 Task: Create a due date automation trigger when advanced on, 2 hours before a card is due add dates starting tomorrow.
Action: Mouse moved to (1078, 314)
Screenshot: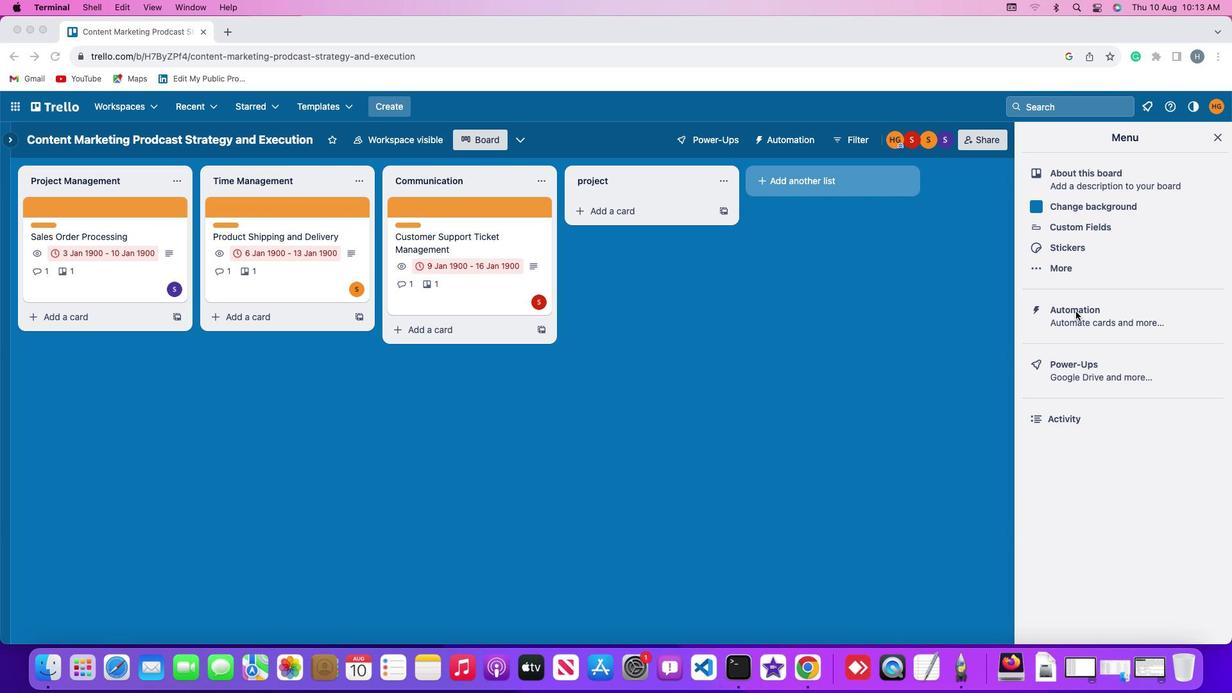 
Action: Mouse pressed left at (1078, 314)
Screenshot: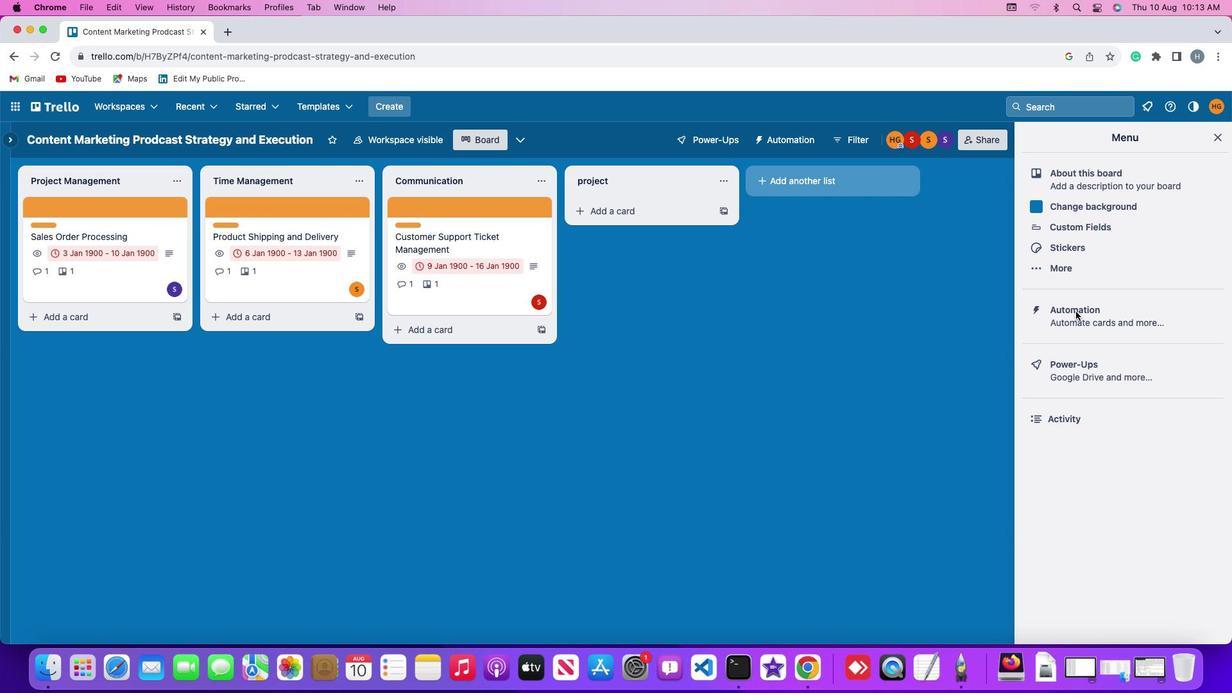 
Action: Mouse pressed left at (1078, 314)
Screenshot: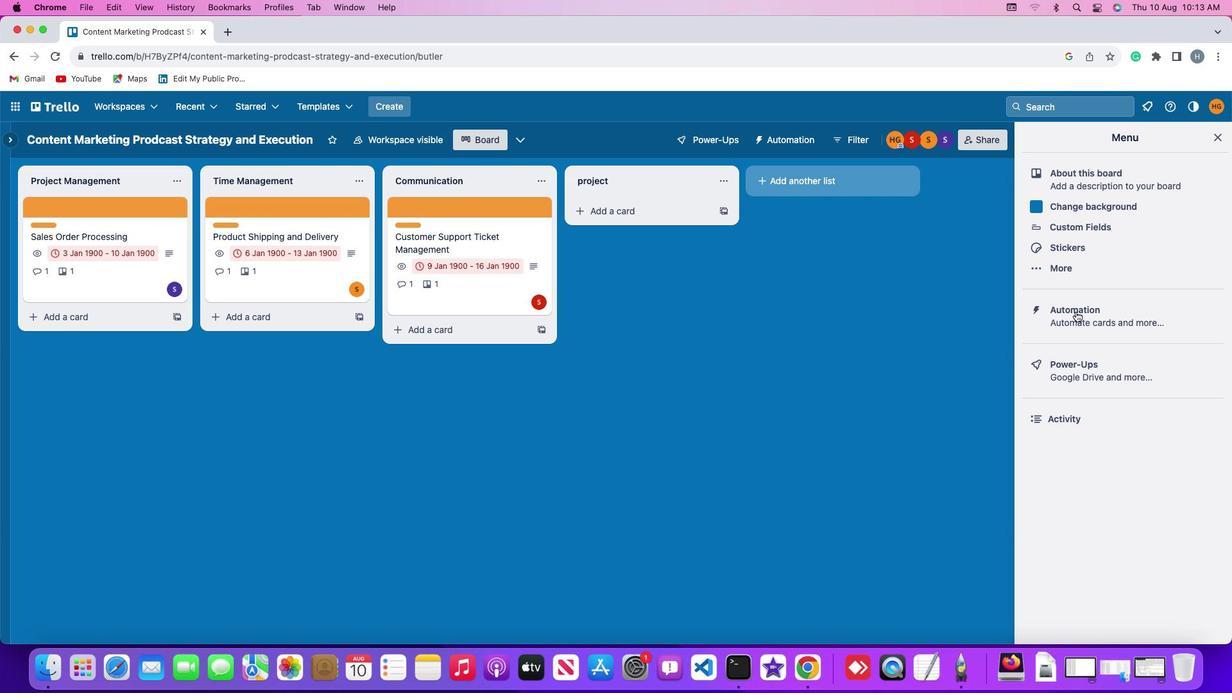 
Action: Mouse moved to (66, 305)
Screenshot: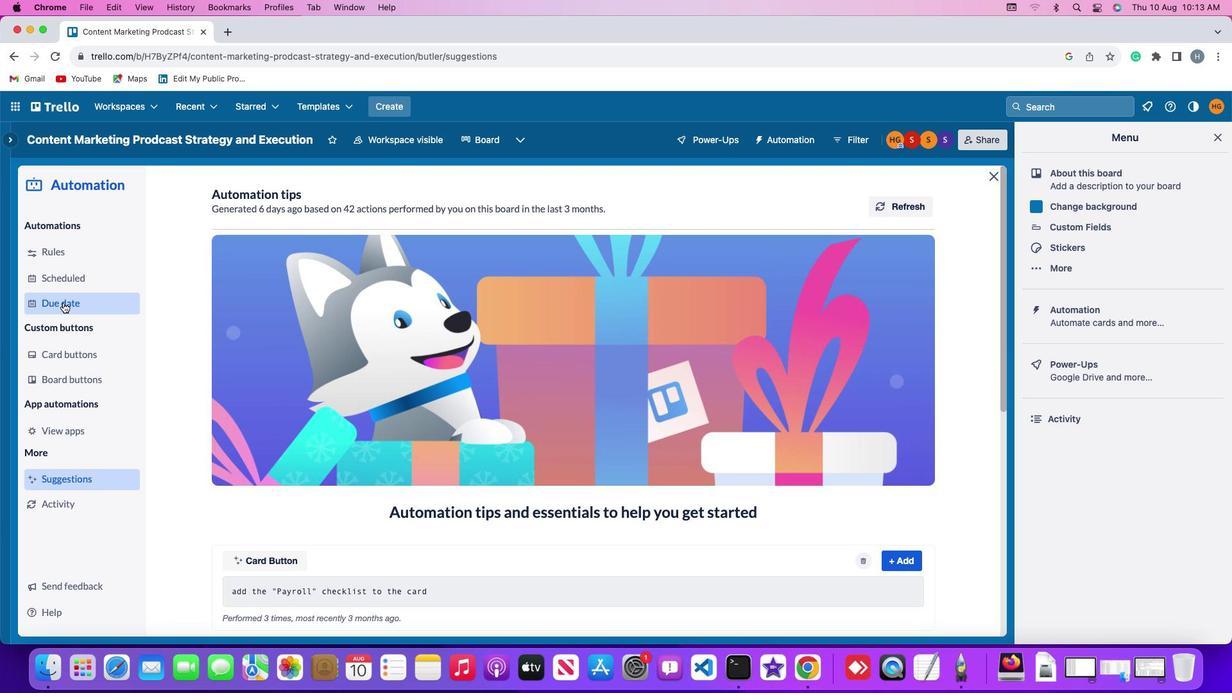 
Action: Mouse pressed left at (66, 305)
Screenshot: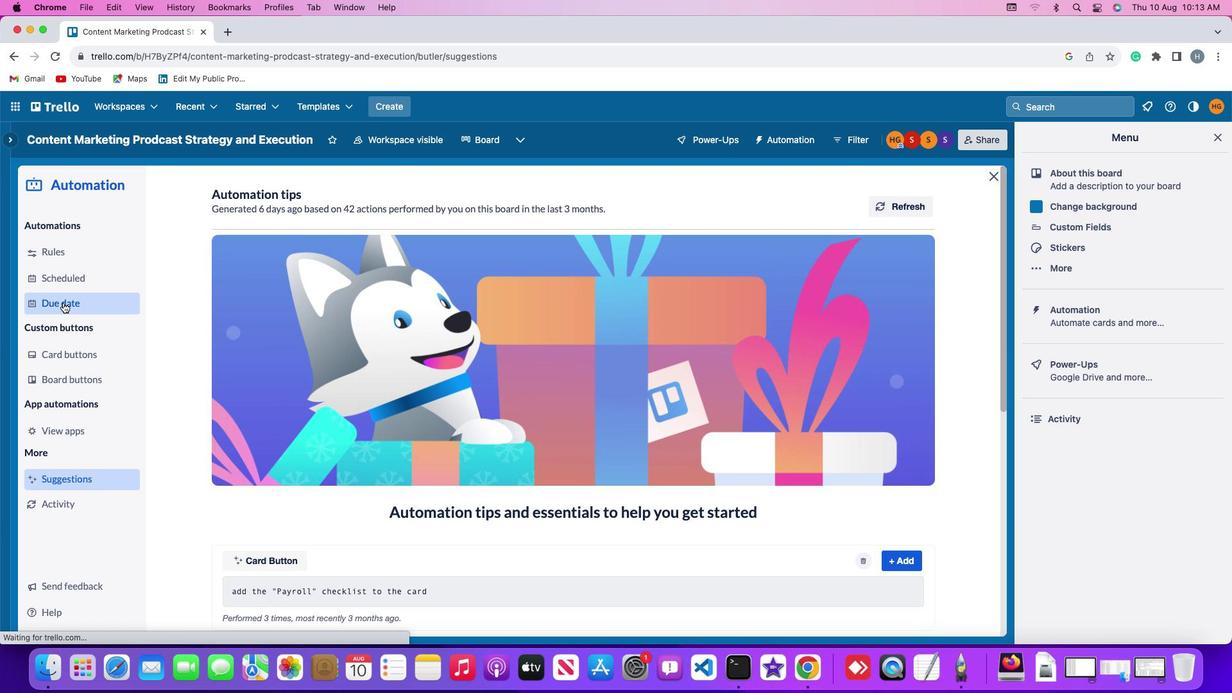 
Action: Mouse moved to (869, 200)
Screenshot: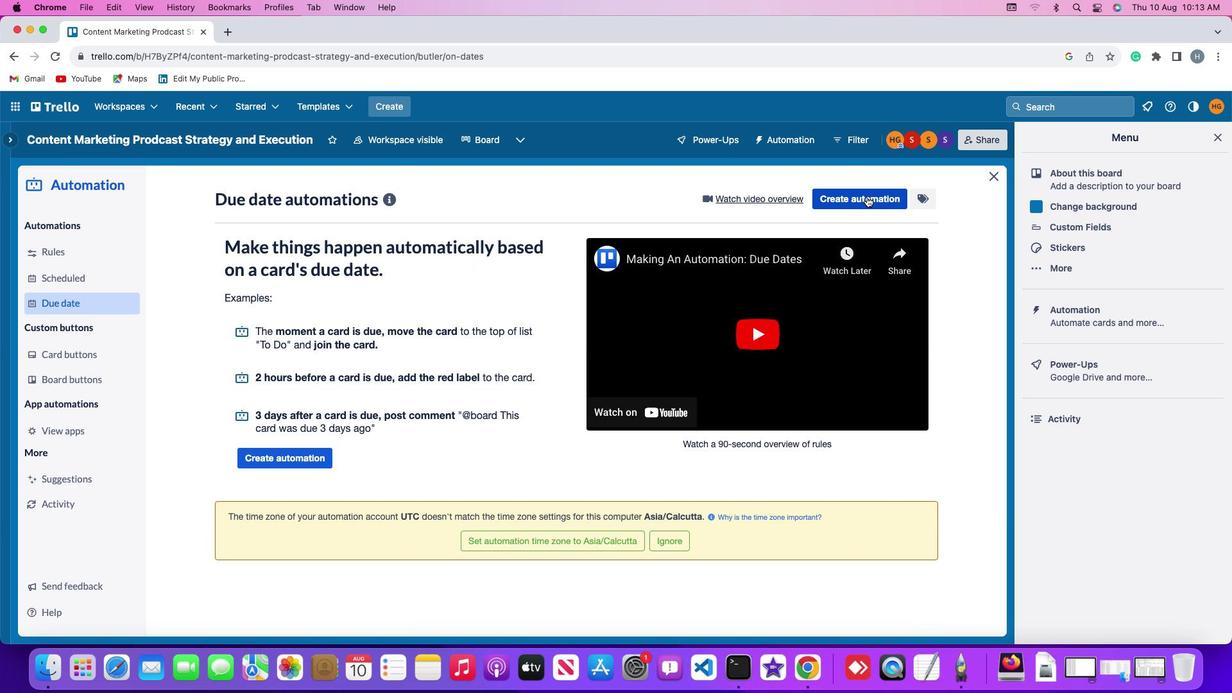 
Action: Mouse pressed left at (869, 200)
Screenshot: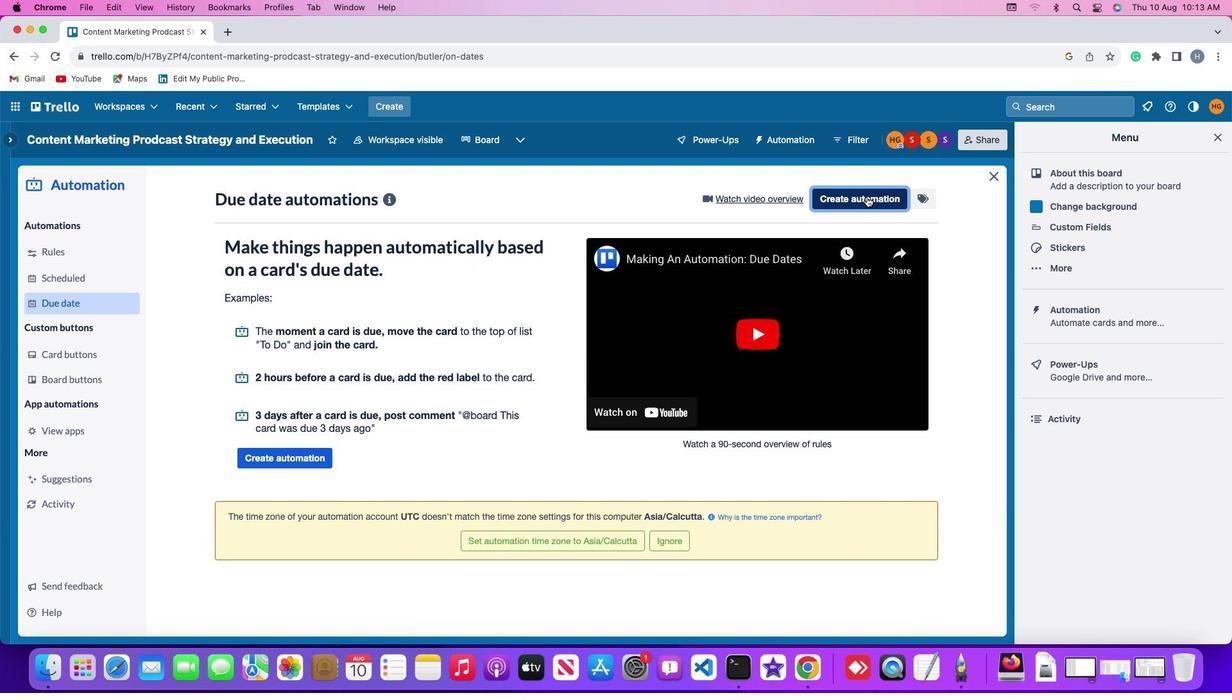 
Action: Mouse moved to (311, 324)
Screenshot: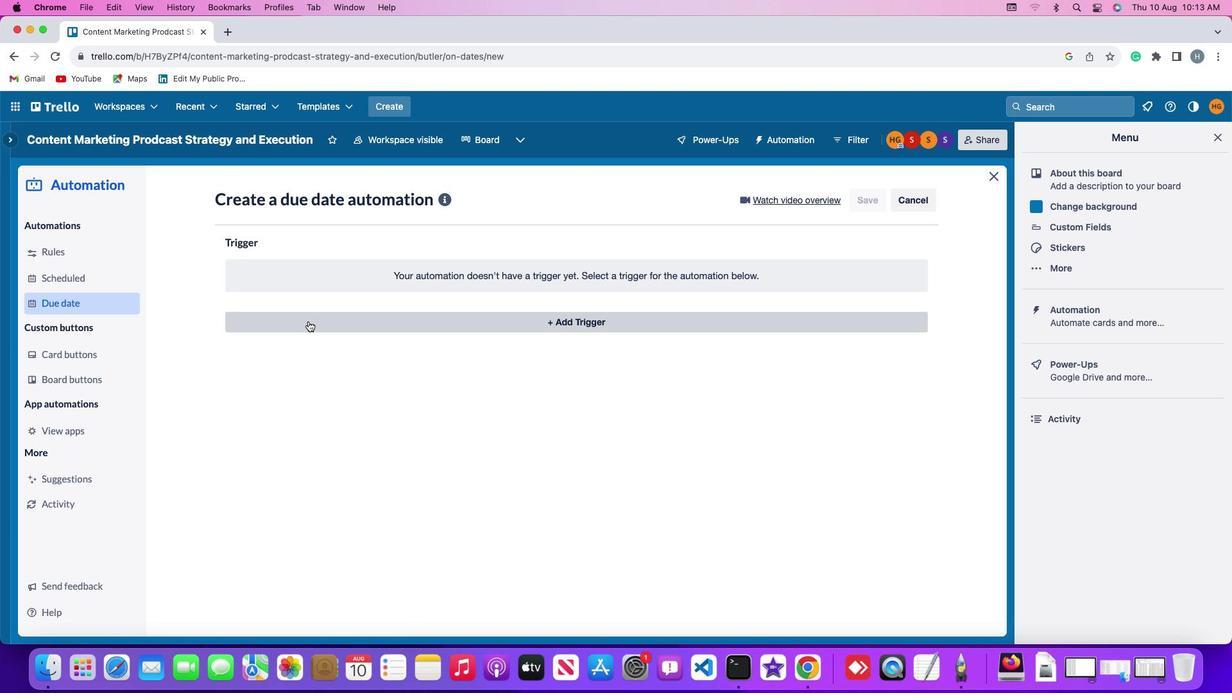 
Action: Mouse pressed left at (311, 324)
Screenshot: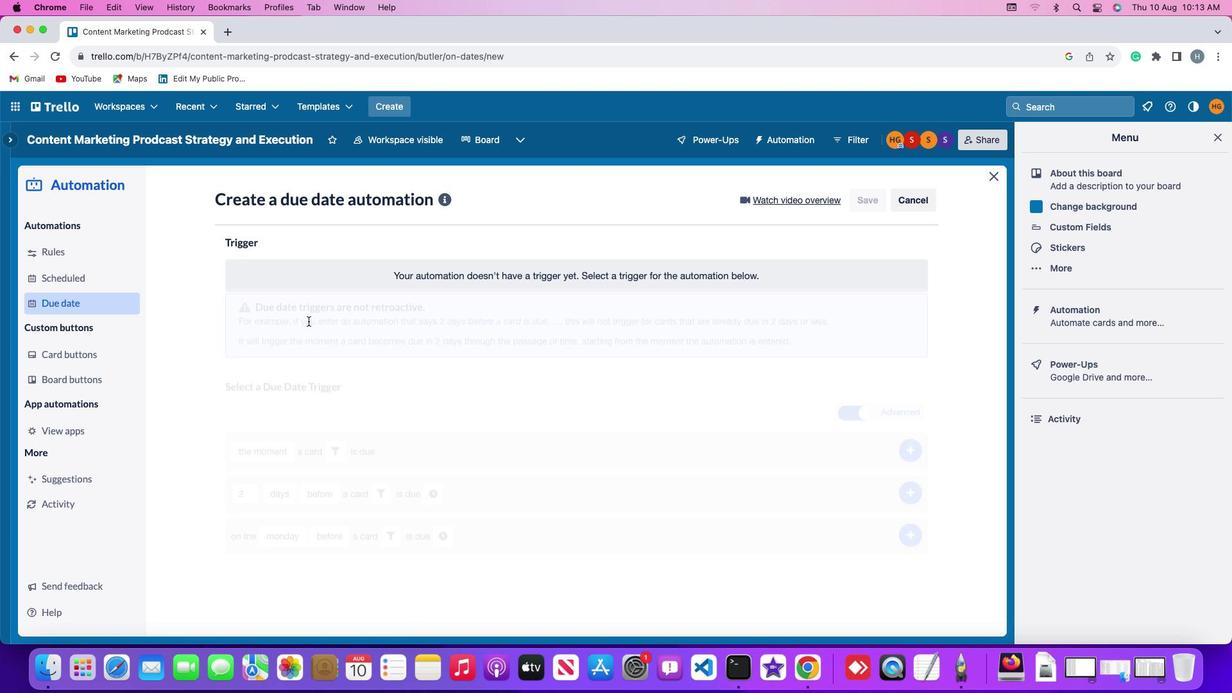 
Action: Mouse moved to (257, 519)
Screenshot: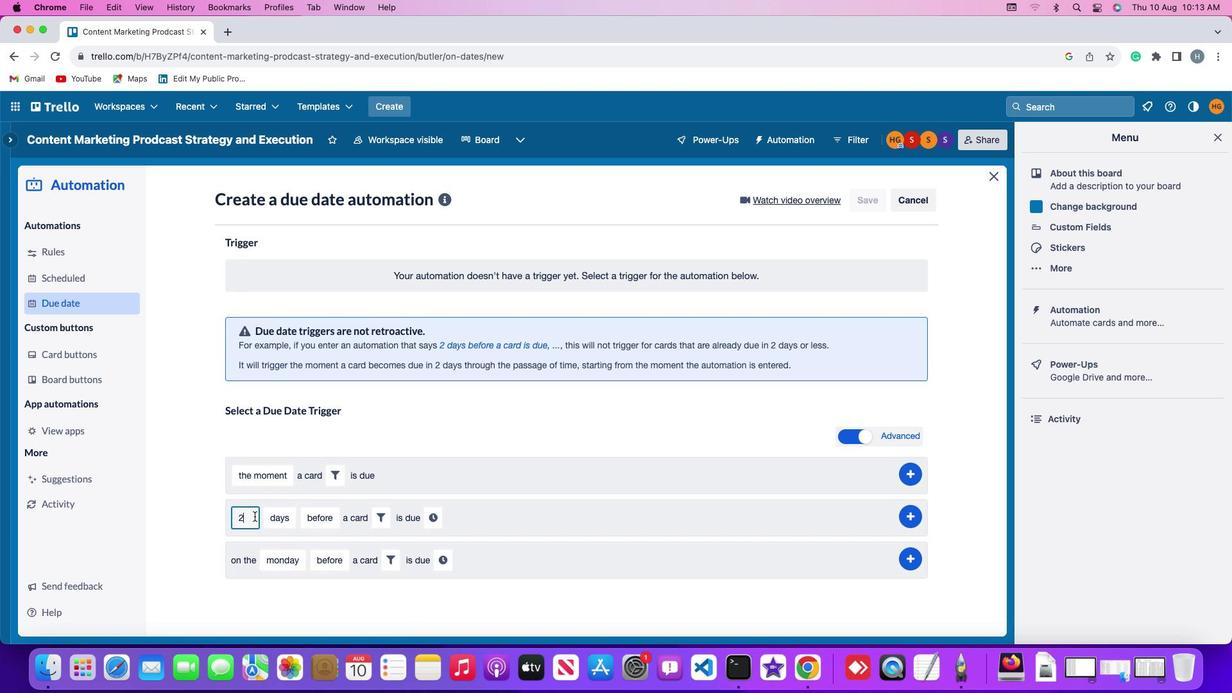 
Action: Mouse pressed left at (257, 519)
Screenshot: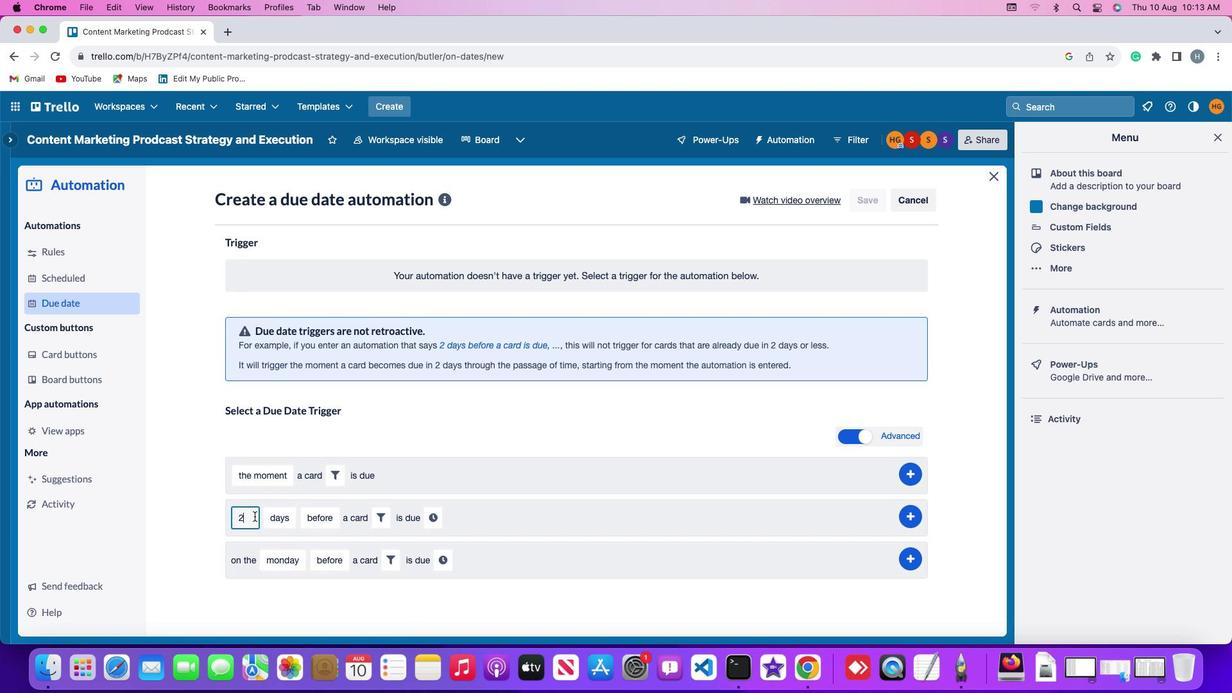 
Action: Key pressed Key.backspace
Screenshot: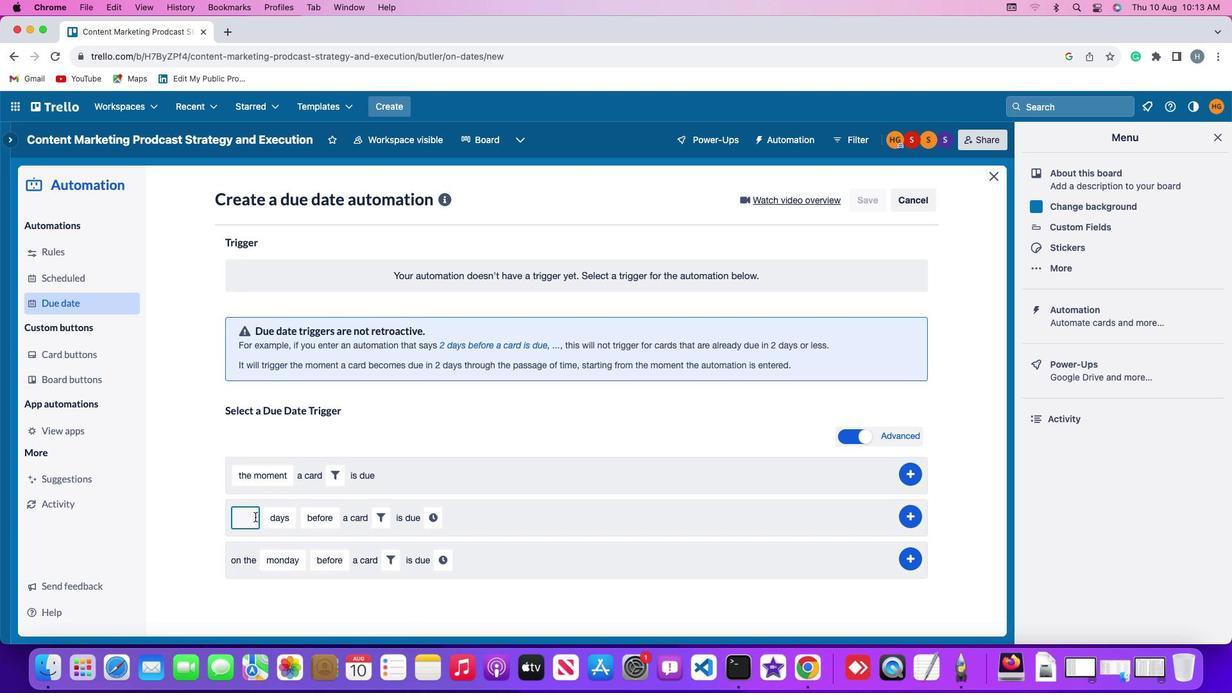 
Action: Mouse moved to (260, 521)
Screenshot: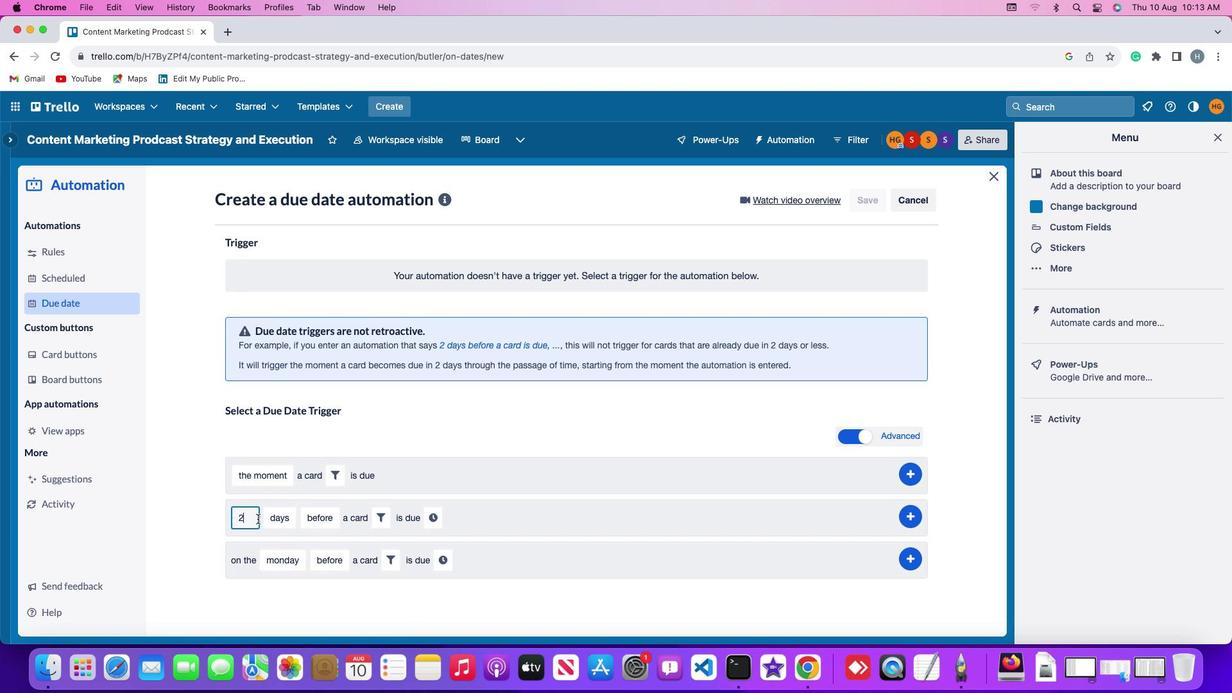 
Action: Key pressed '2'
Screenshot: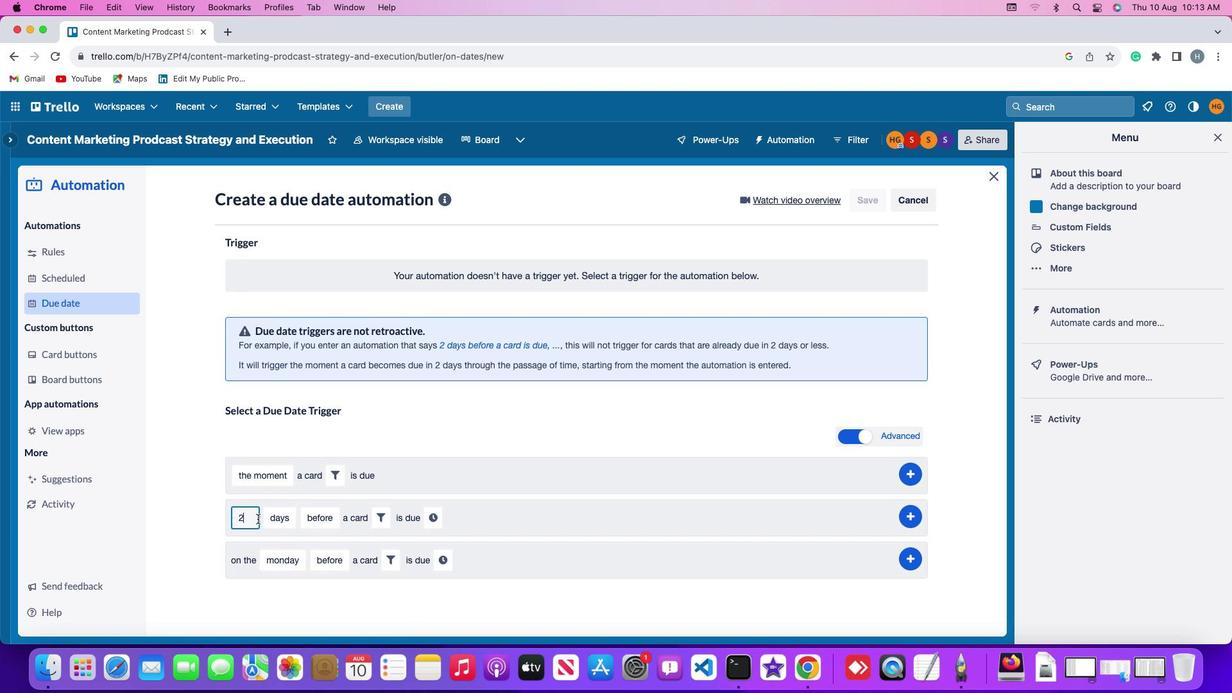 
Action: Mouse moved to (276, 519)
Screenshot: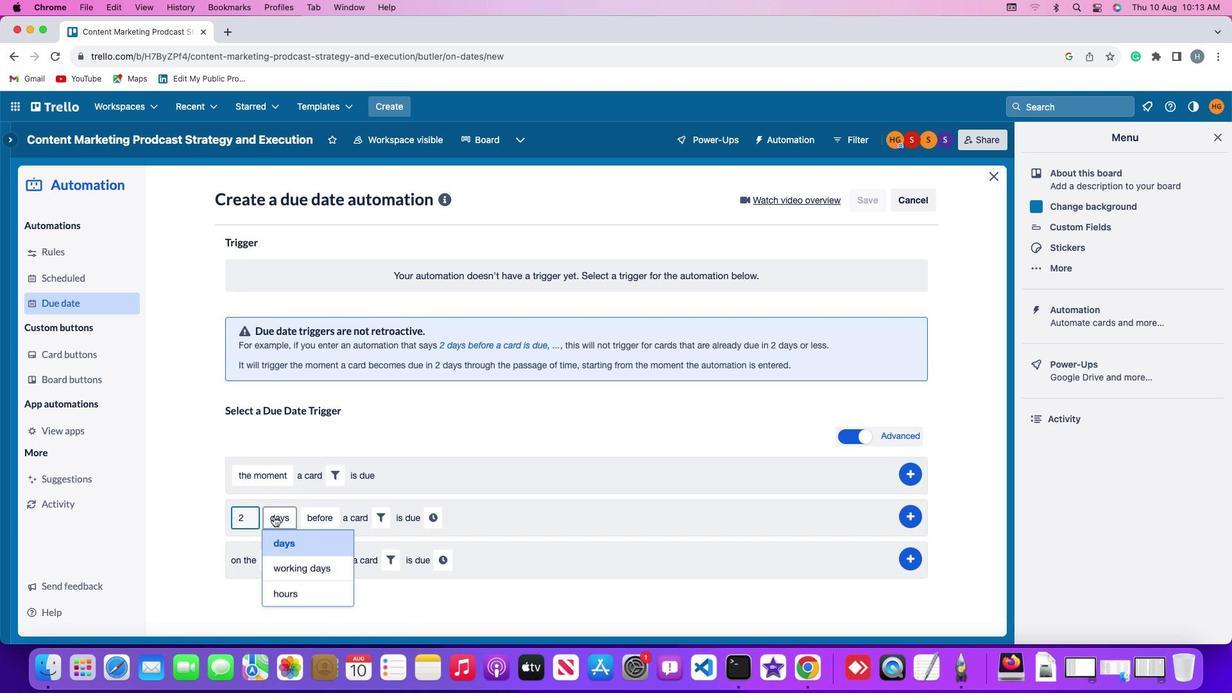
Action: Mouse pressed left at (276, 519)
Screenshot: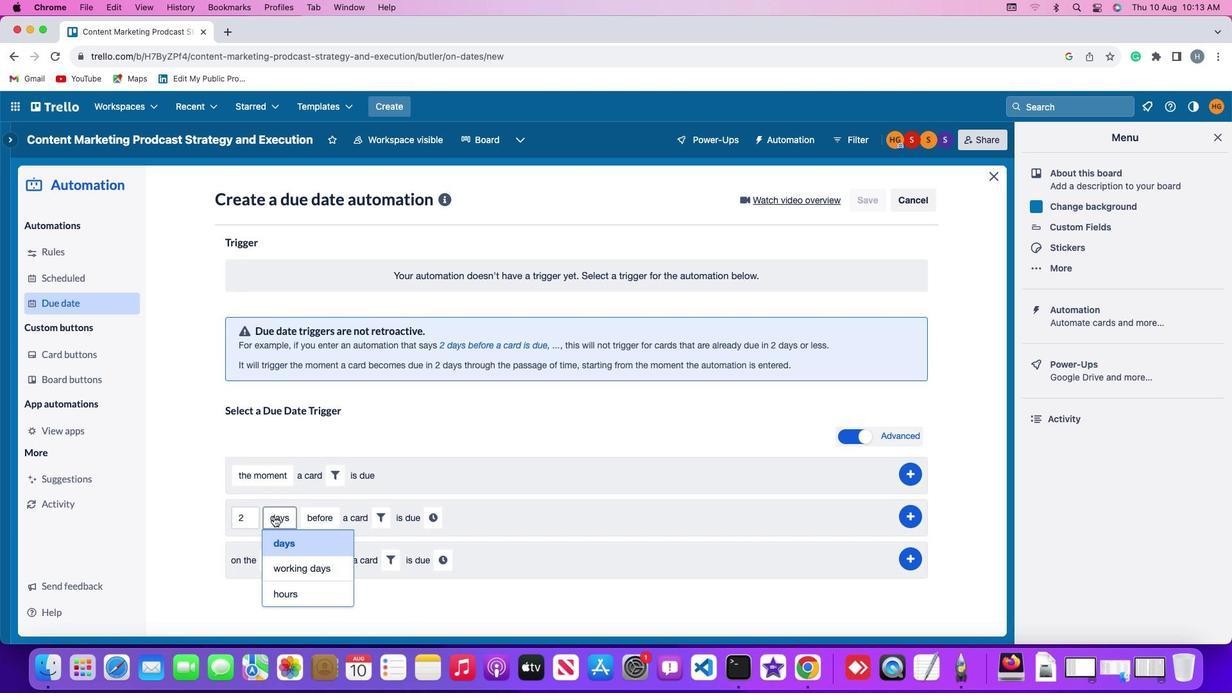 
Action: Mouse moved to (291, 595)
Screenshot: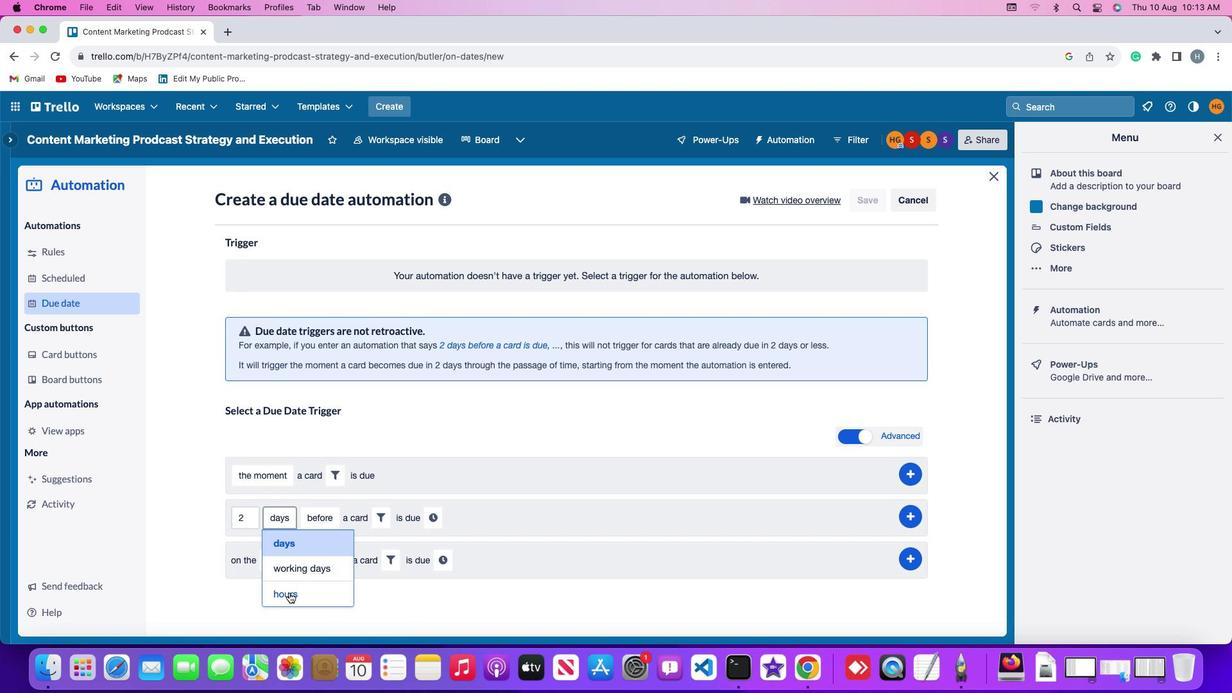 
Action: Mouse pressed left at (291, 595)
Screenshot: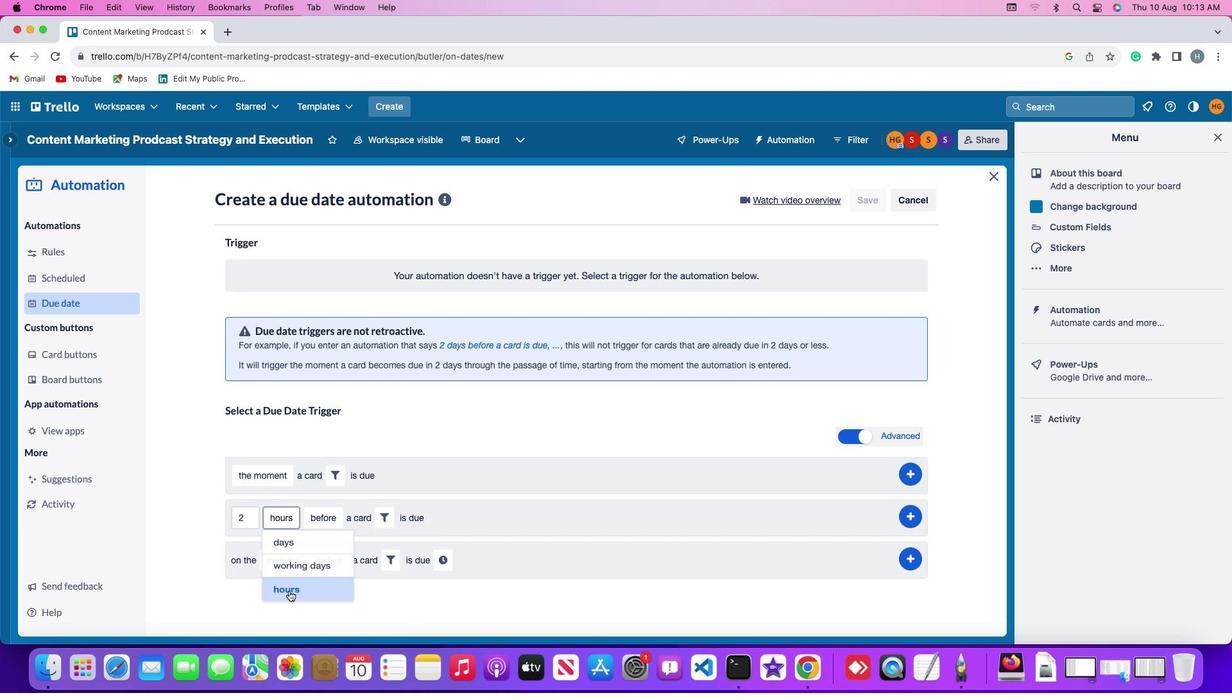 
Action: Mouse moved to (337, 517)
Screenshot: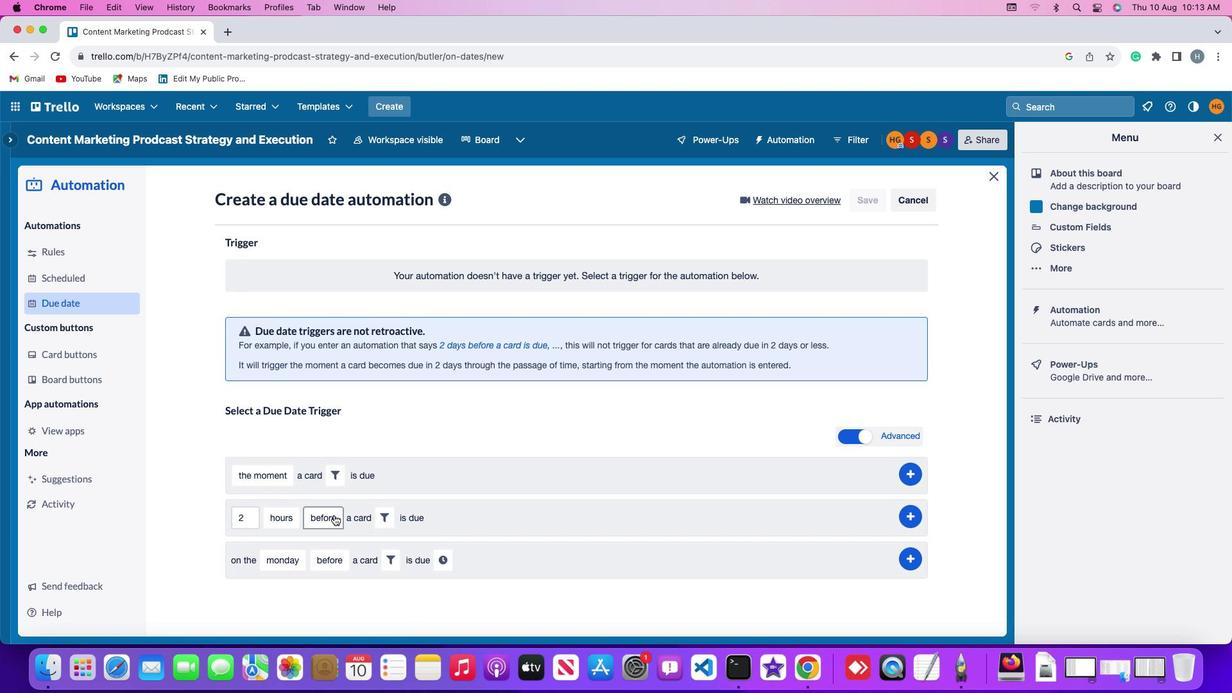 
Action: Mouse pressed left at (337, 517)
Screenshot: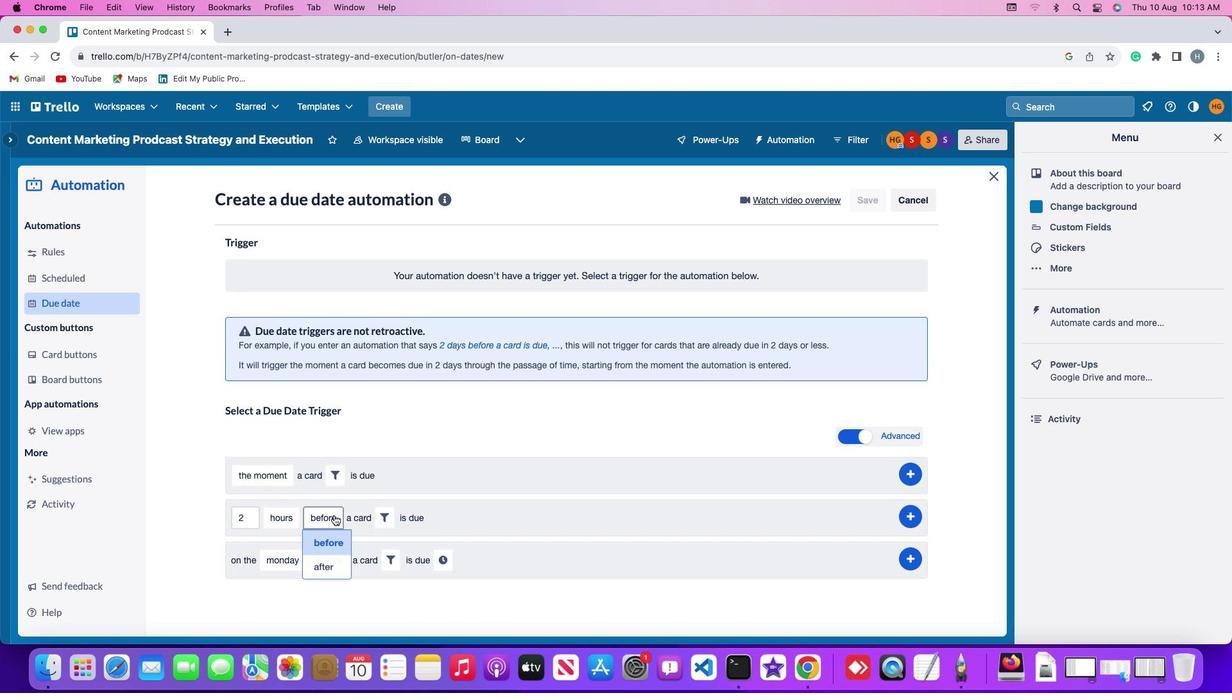 
Action: Mouse moved to (337, 547)
Screenshot: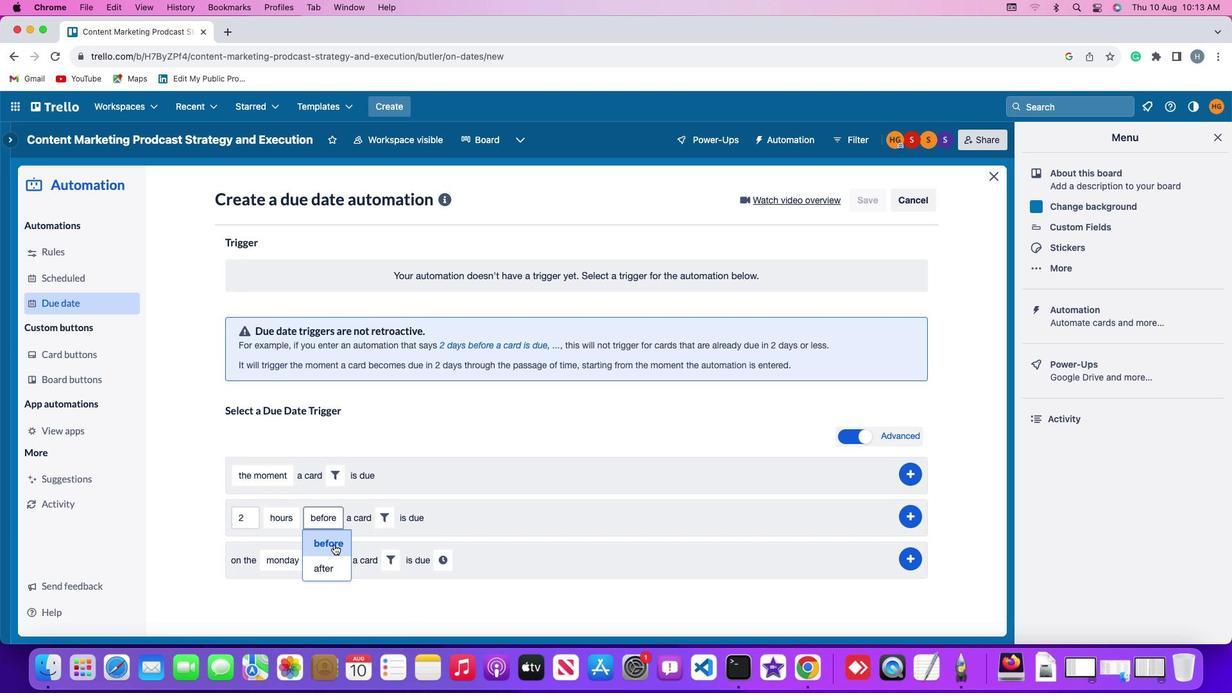 
Action: Mouse pressed left at (337, 547)
Screenshot: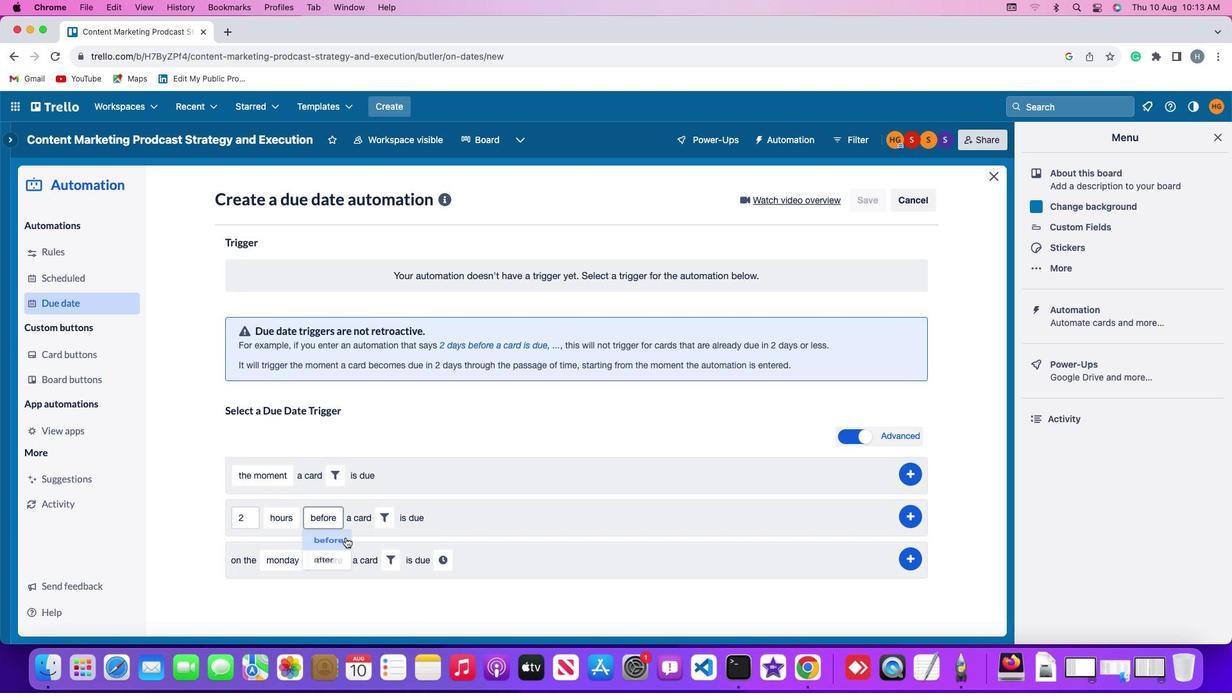 
Action: Mouse moved to (385, 523)
Screenshot: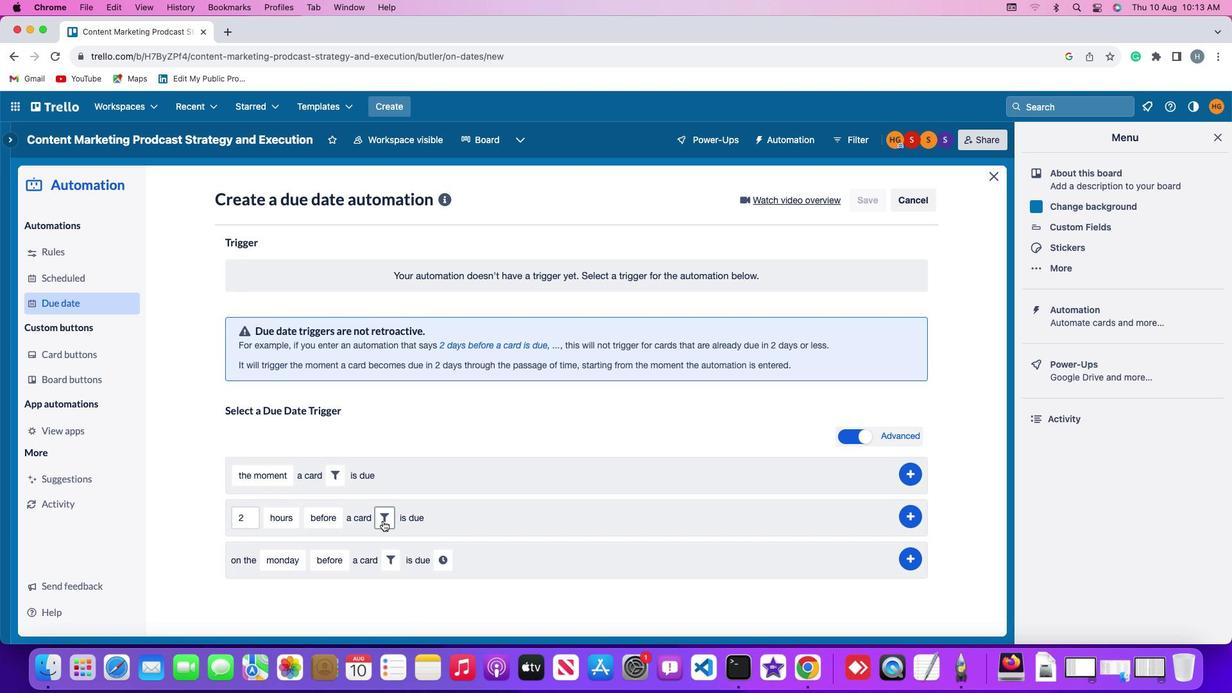 
Action: Mouse pressed left at (385, 523)
Screenshot: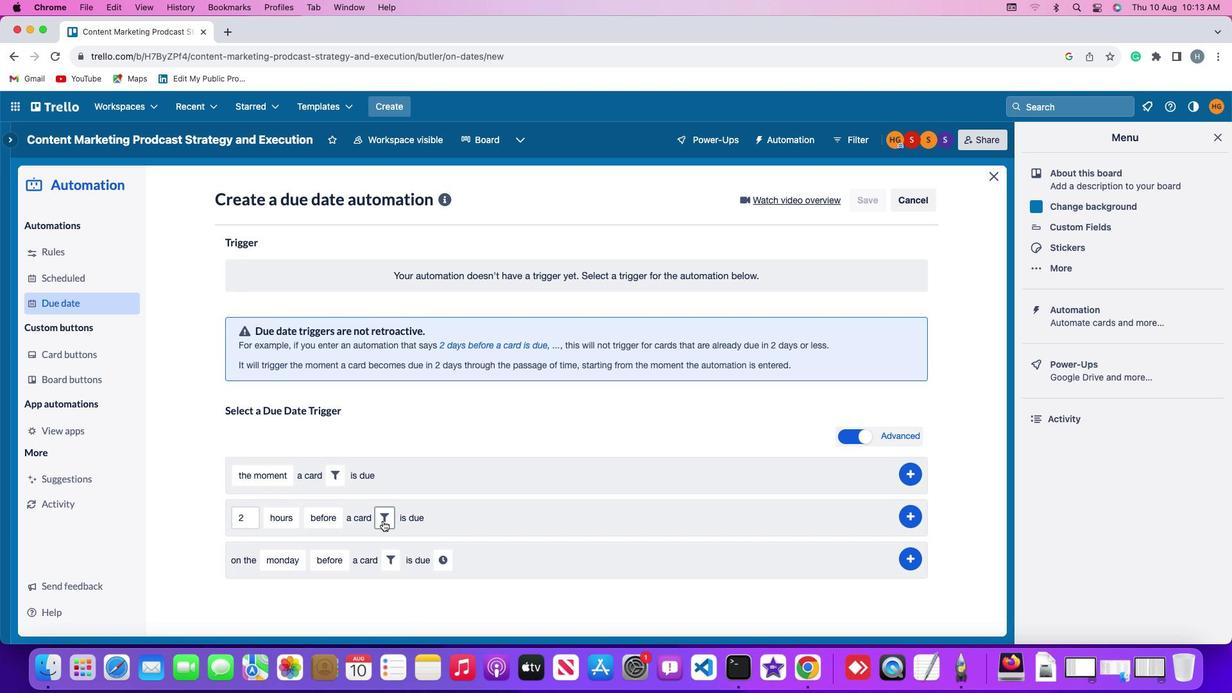 
Action: Mouse moved to (460, 568)
Screenshot: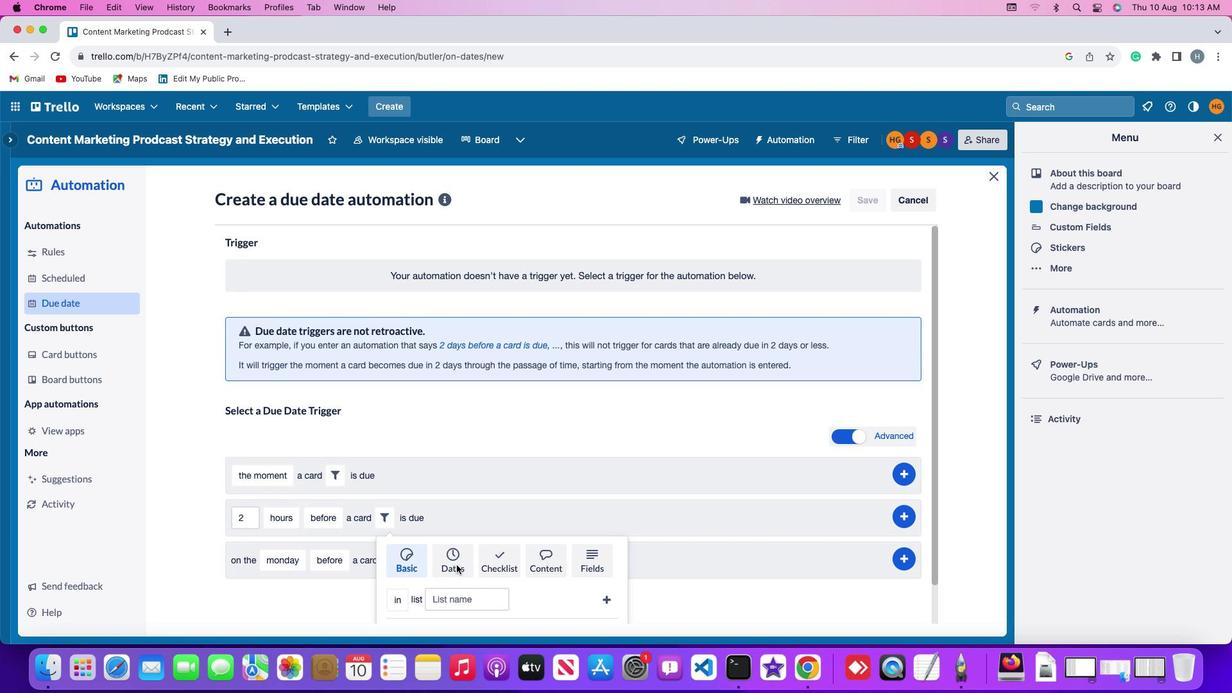 
Action: Mouse pressed left at (460, 568)
Screenshot: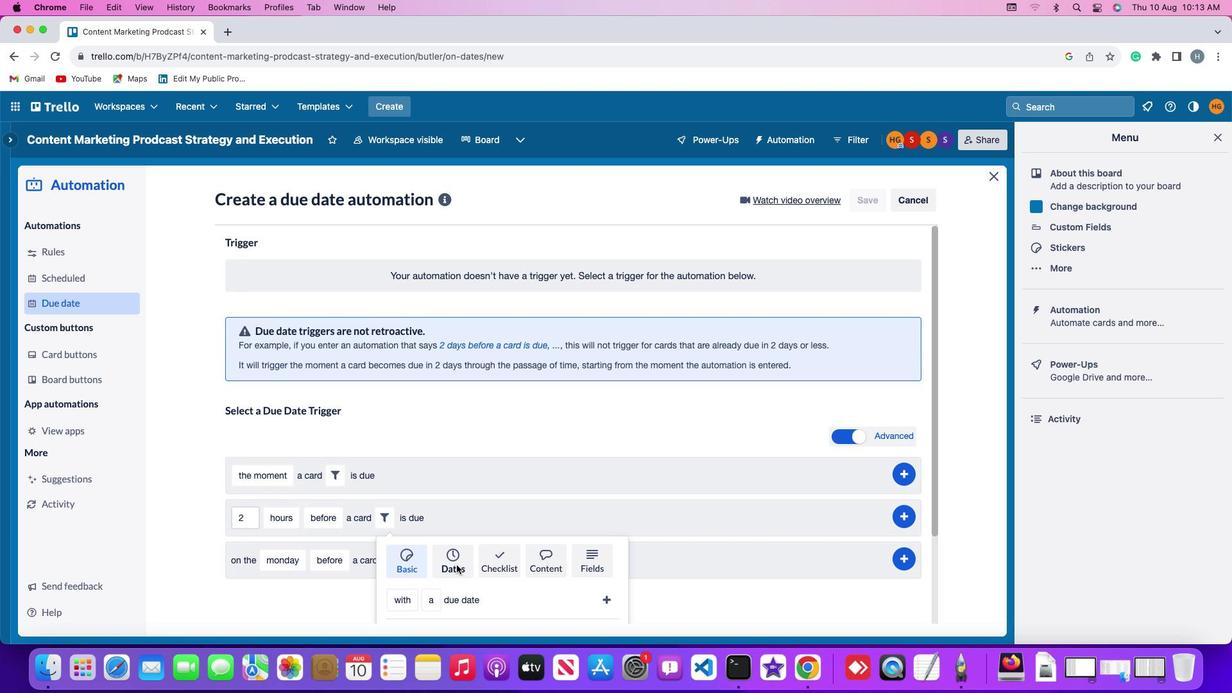 
Action: Mouse moved to (334, 596)
Screenshot: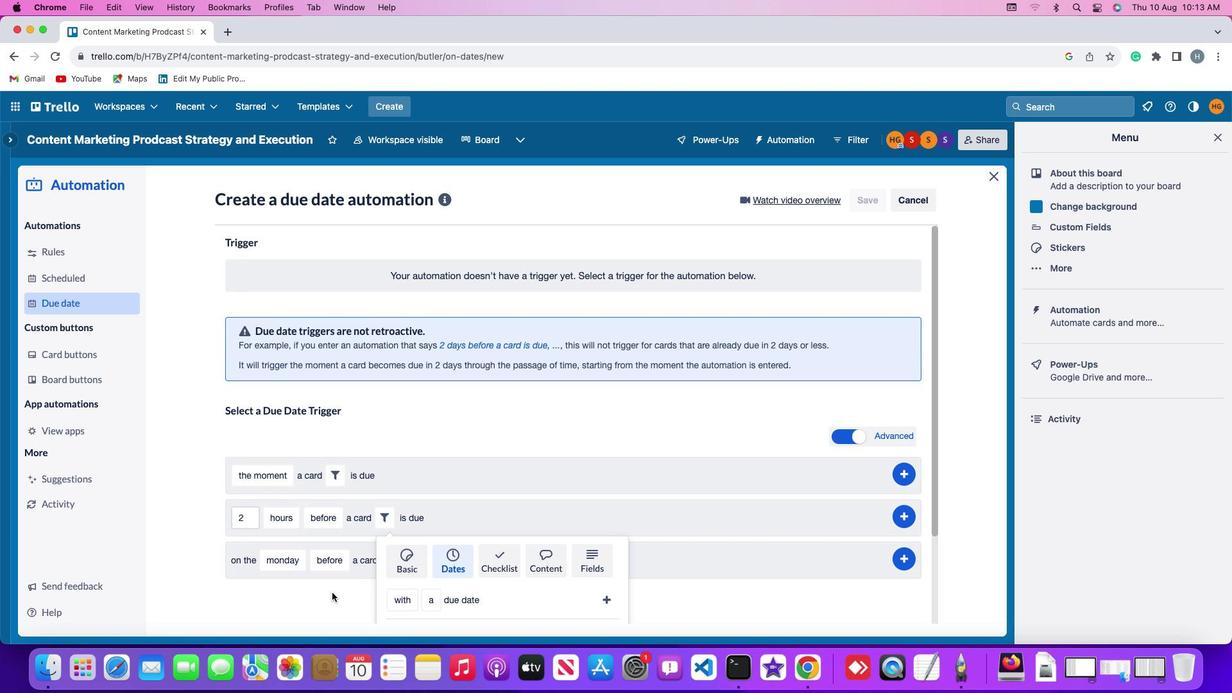 
Action: Mouse scrolled (334, 596) with delta (3, 2)
Screenshot: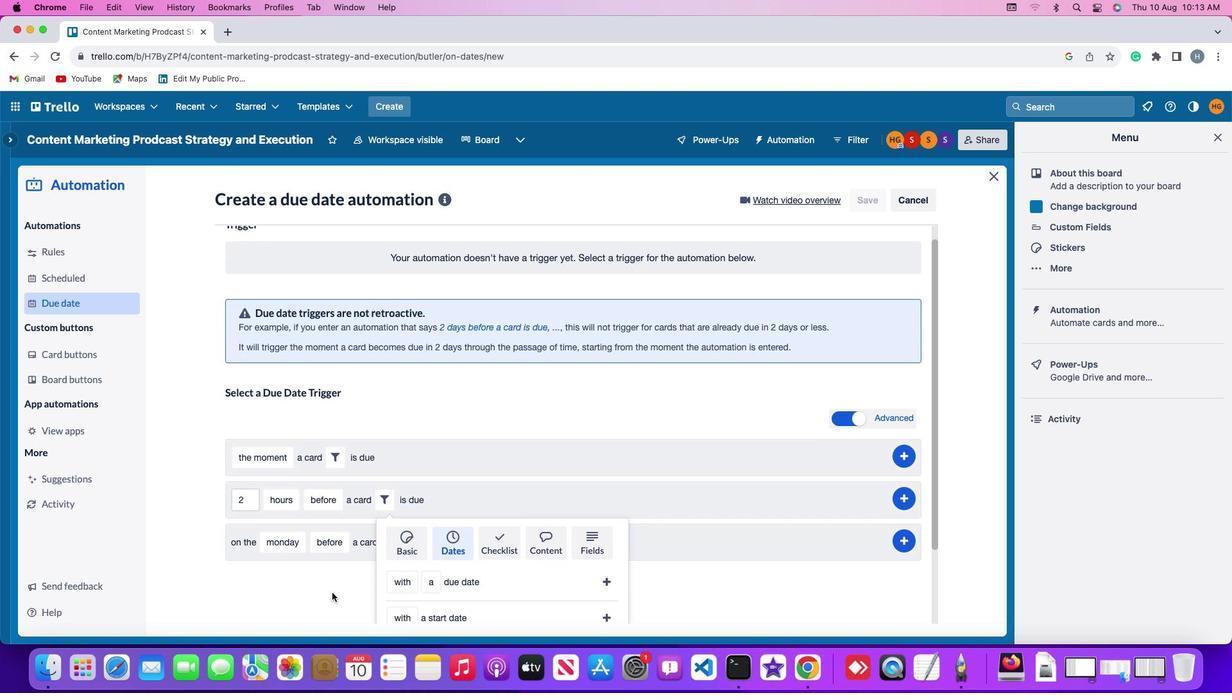 
Action: Mouse scrolled (334, 596) with delta (3, 2)
Screenshot: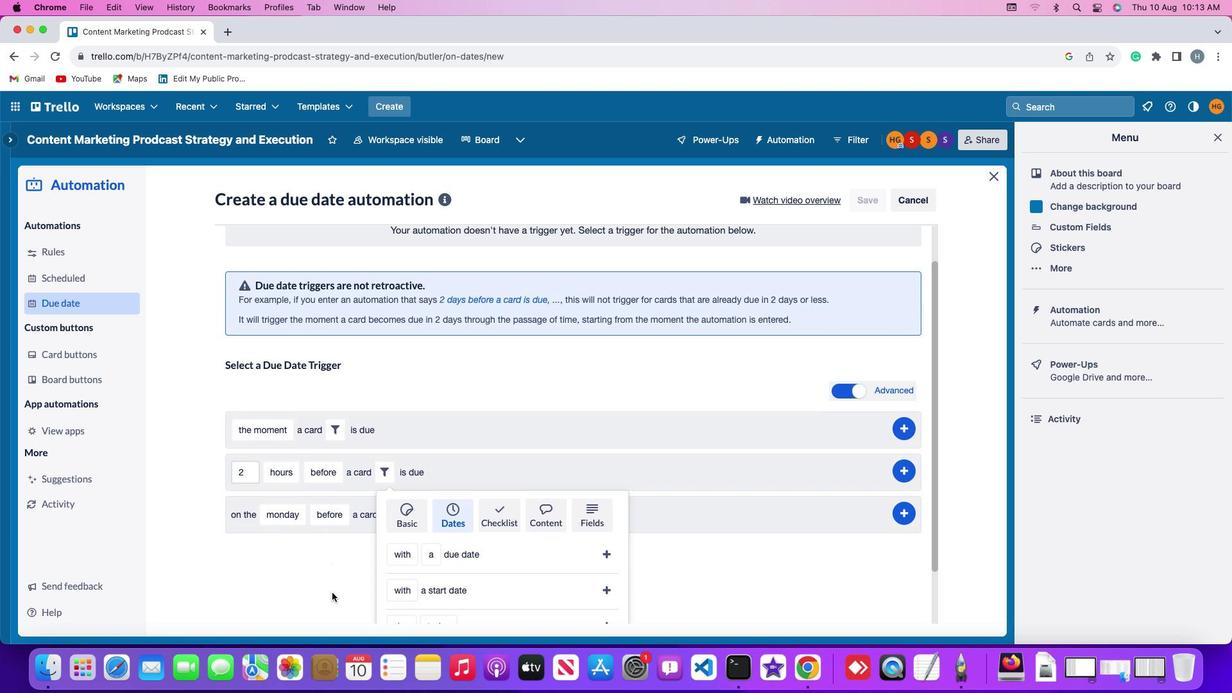 
Action: Mouse scrolled (334, 596) with delta (3, 1)
Screenshot: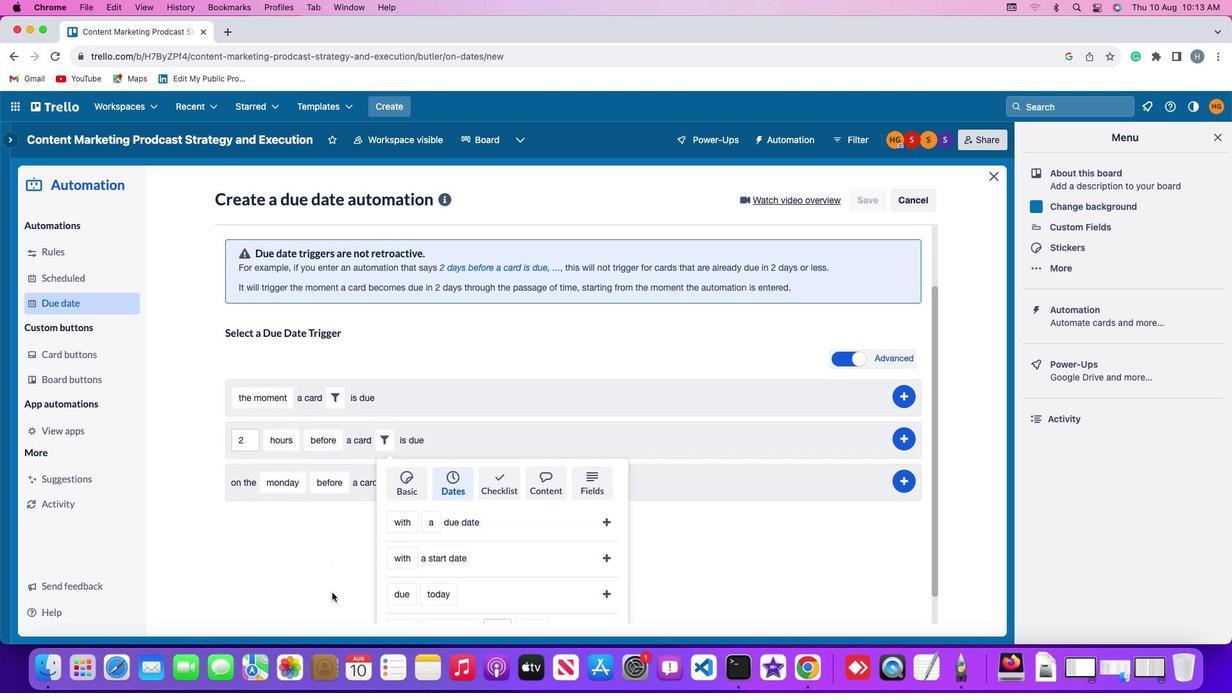 
Action: Mouse scrolled (334, 596) with delta (3, 0)
Screenshot: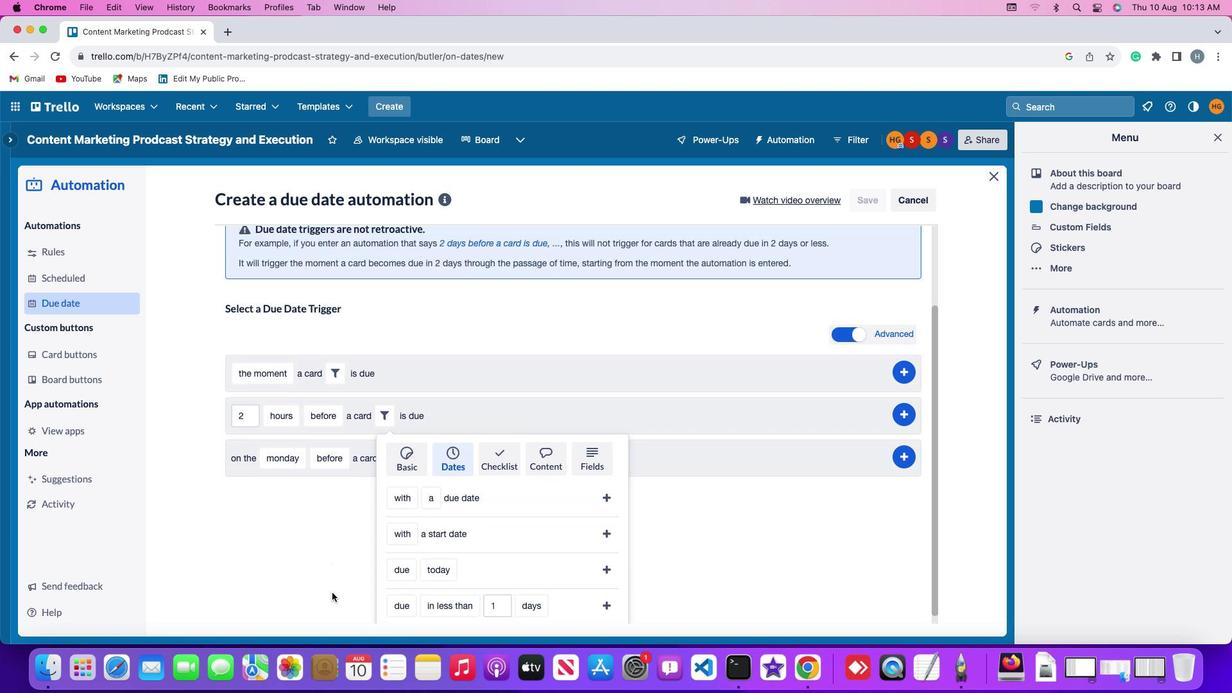 
Action: Mouse scrolled (334, 596) with delta (3, 0)
Screenshot: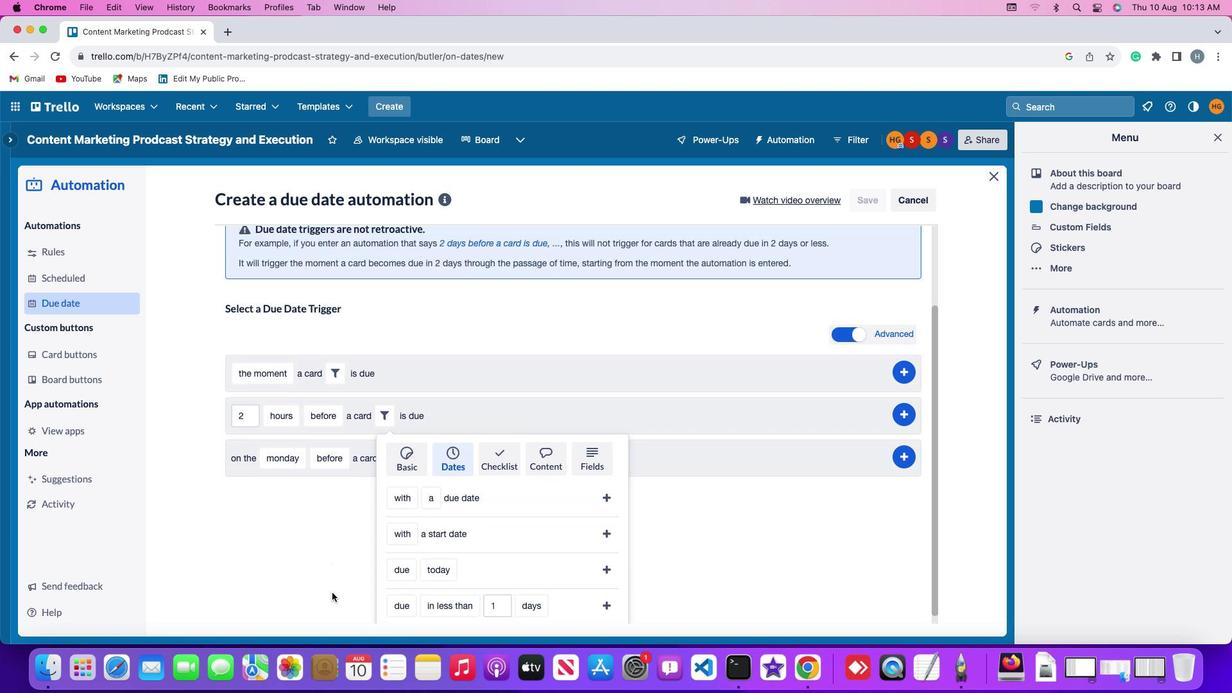 
Action: Mouse scrolled (334, 596) with delta (3, 0)
Screenshot: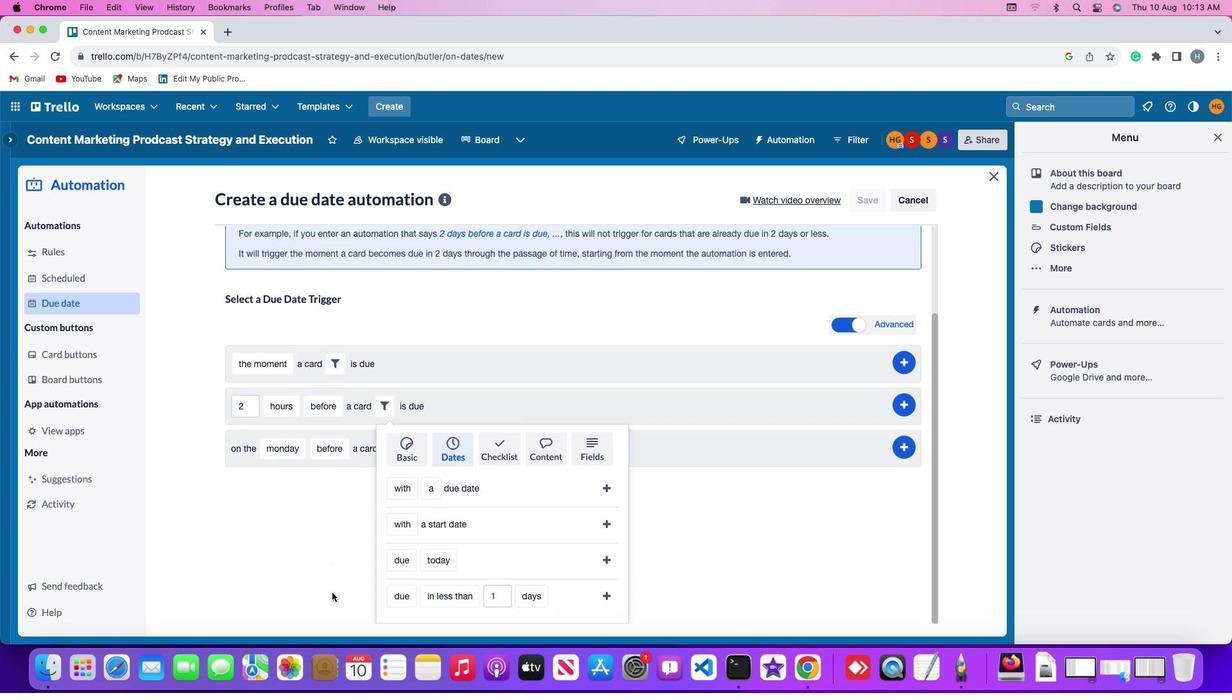 
Action: Mouse scrolled (334, 596) with delta (3, 2)
Screenshot: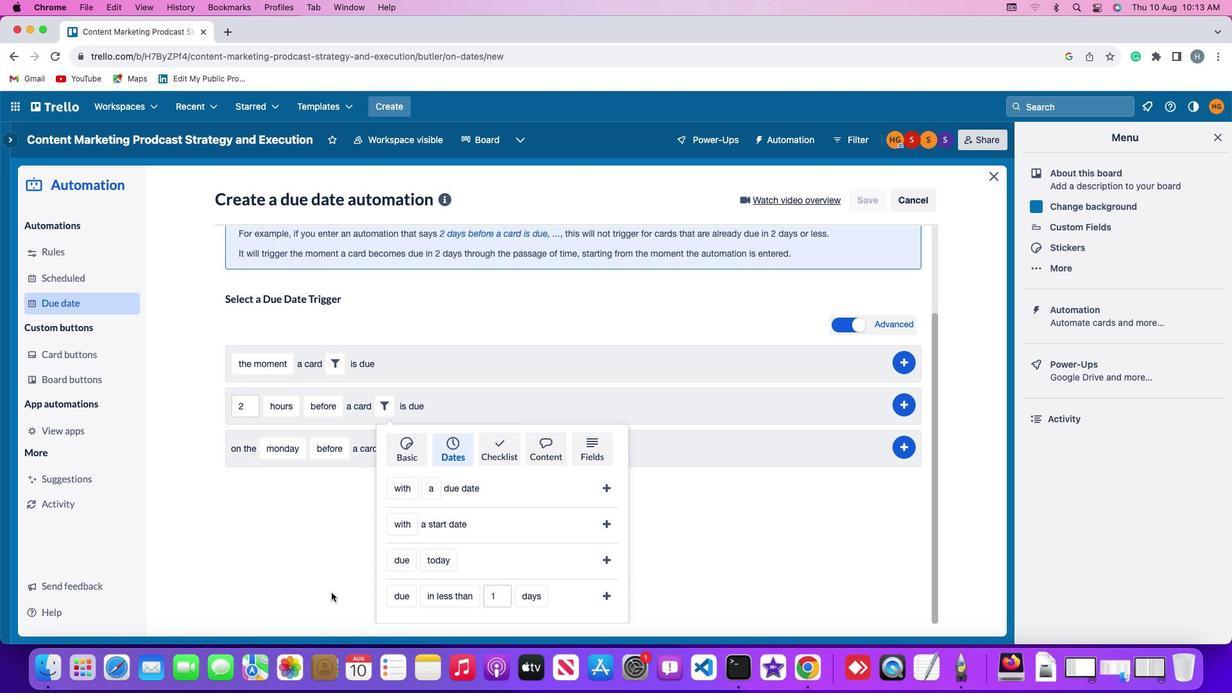 
Action: Mouse scrolled (334, 596) with delta (3, 2)
Screenshot: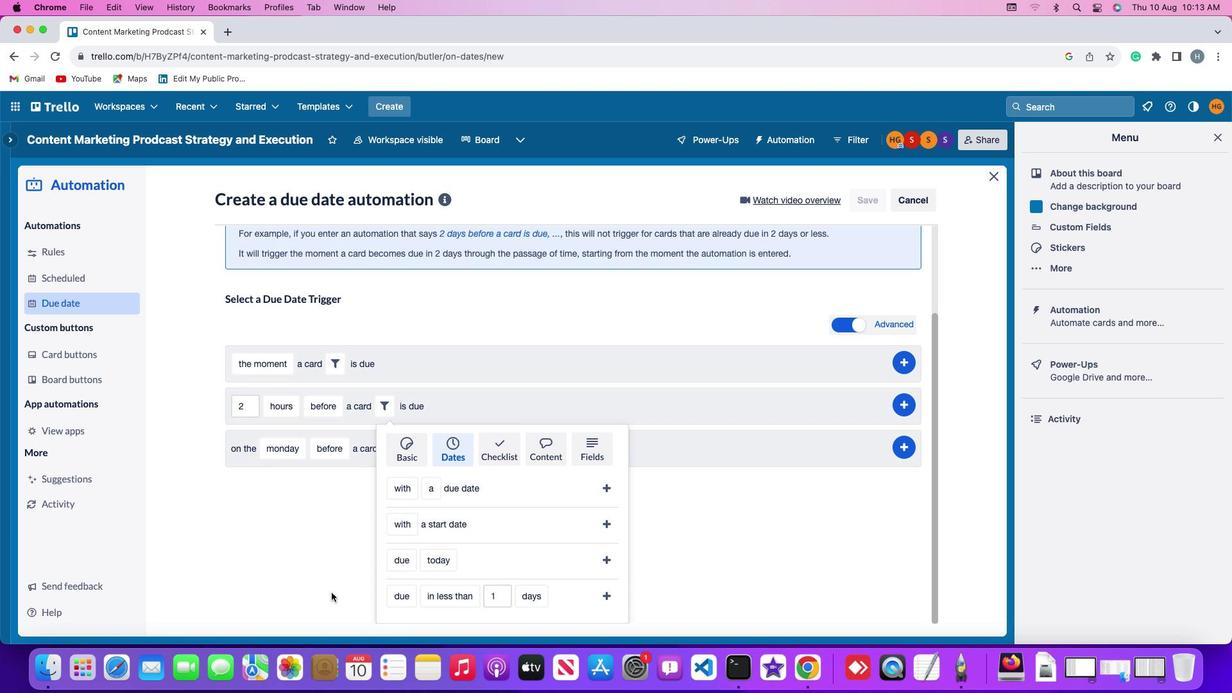 
Action: Mouse scrolled (334, 596) with delta (3, 1)
Screenshot: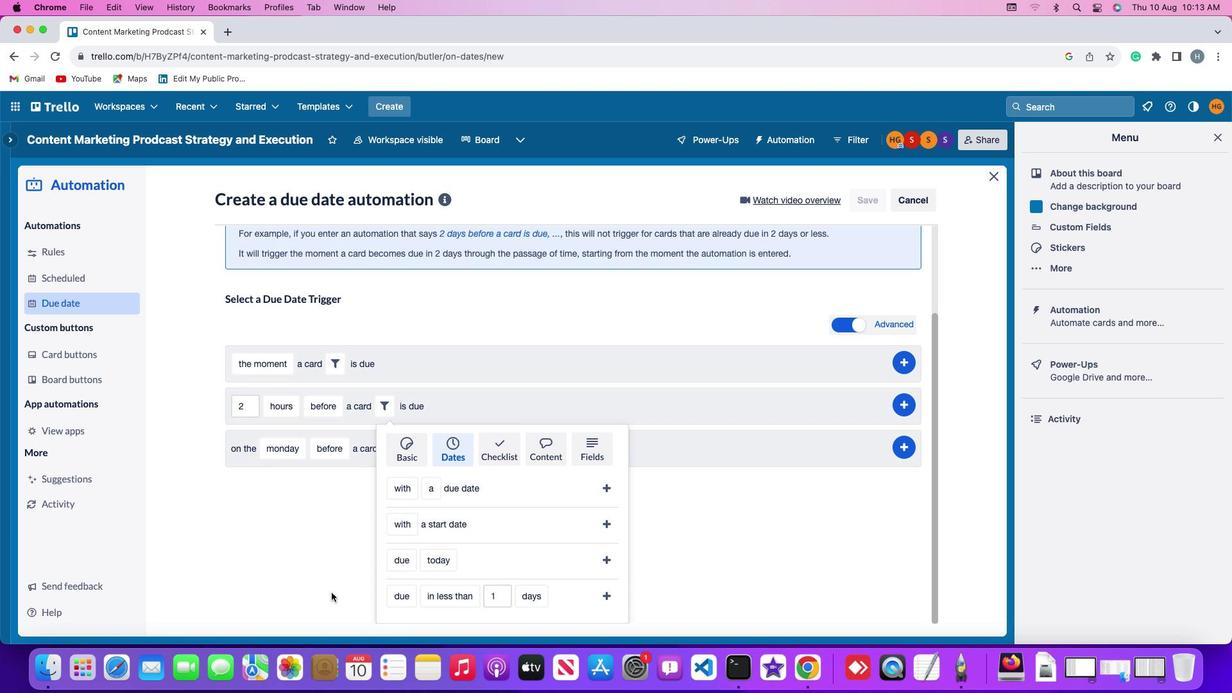 
Action: Mouse scrolled (334, 596) with delta (3, 0)
Screenshot: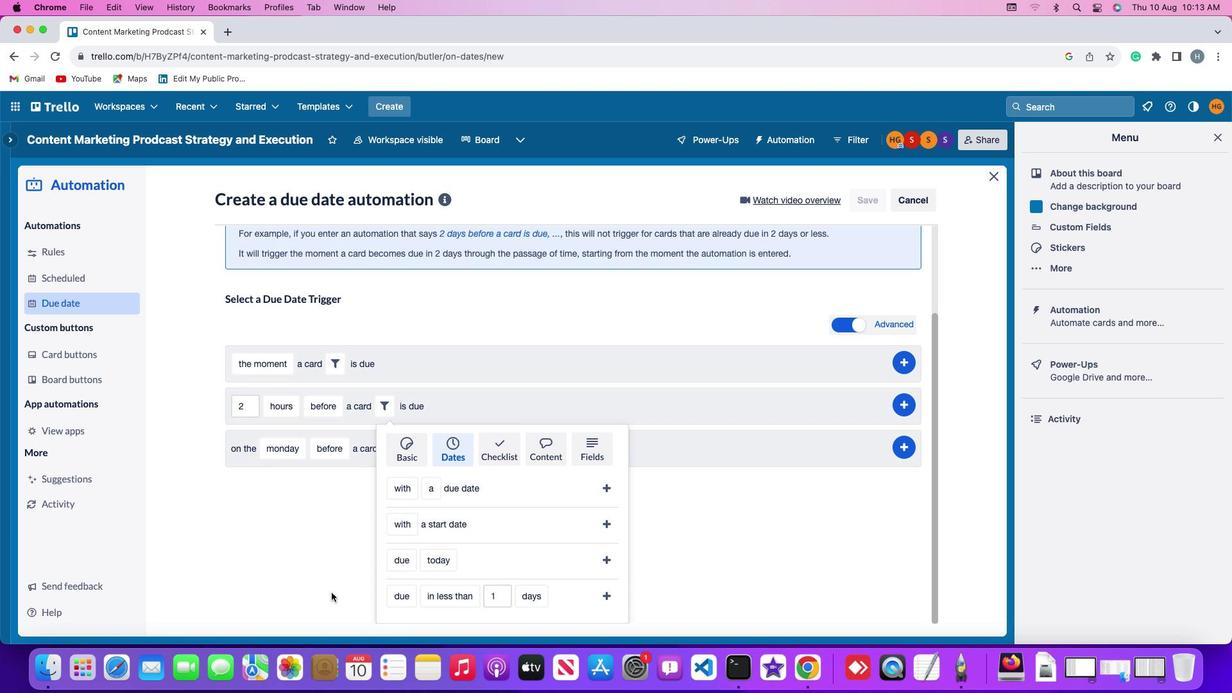 
Action: Mouse scrolled (334, 596) with delta (3, 0)
Screenshot: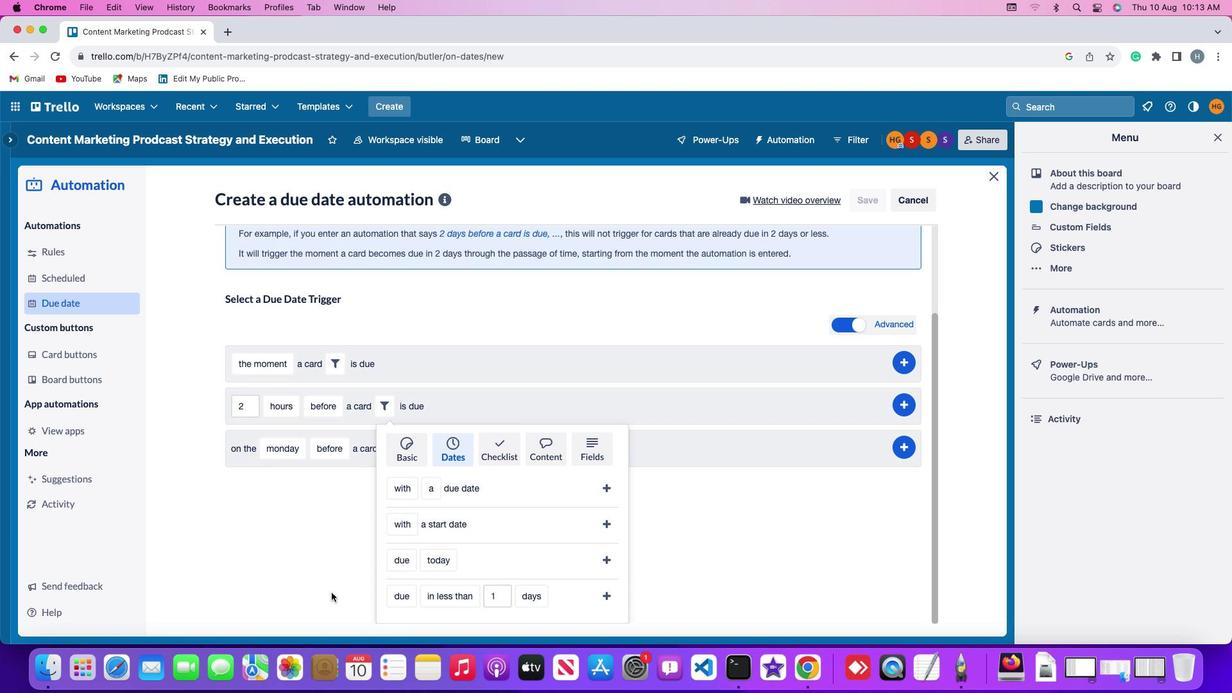 
Action: Mouse moved to (395, 563)
Screenshot: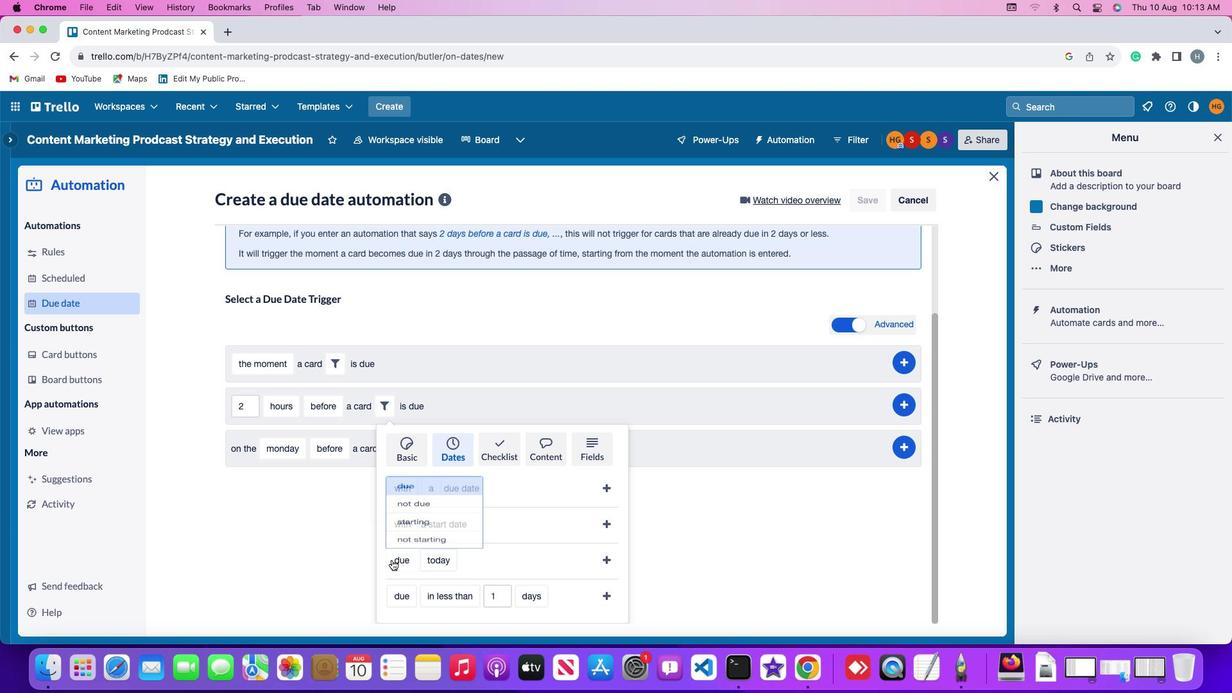 
Action: Mouse pressed left at (395, 563)
Screenshot: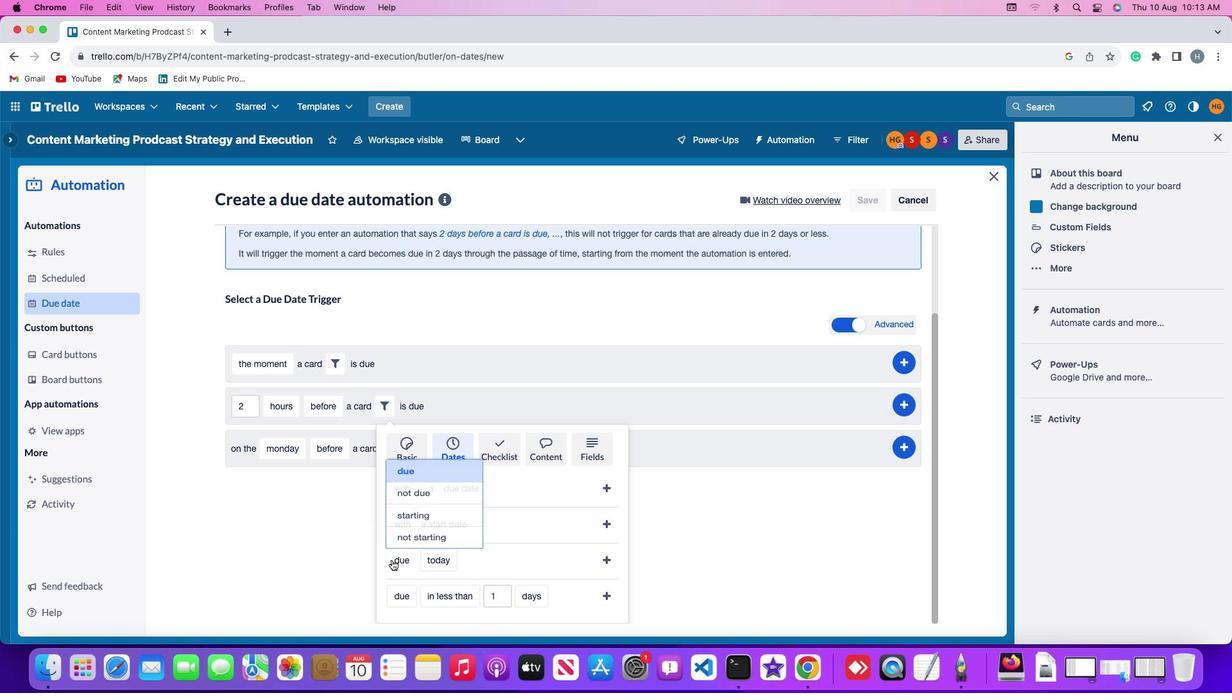 
Action: Mouse moved to (413, 513)
Screenshot: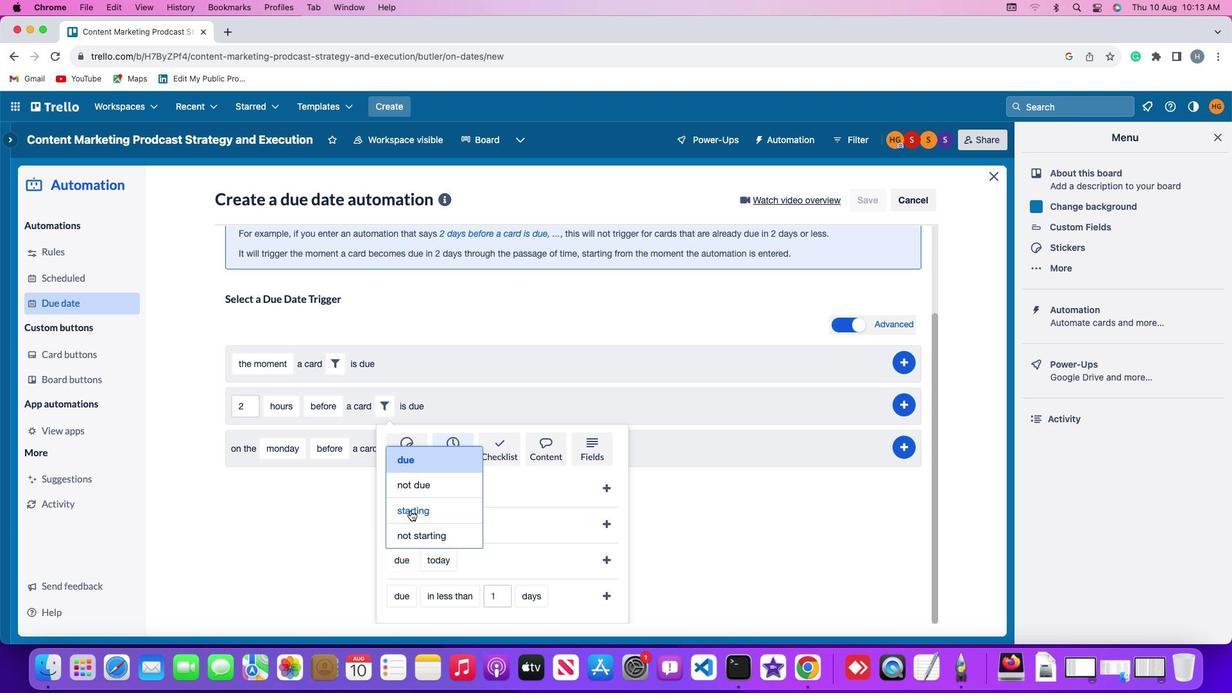 
Action: Mouse pressed left at (413, 513)
Screenshot: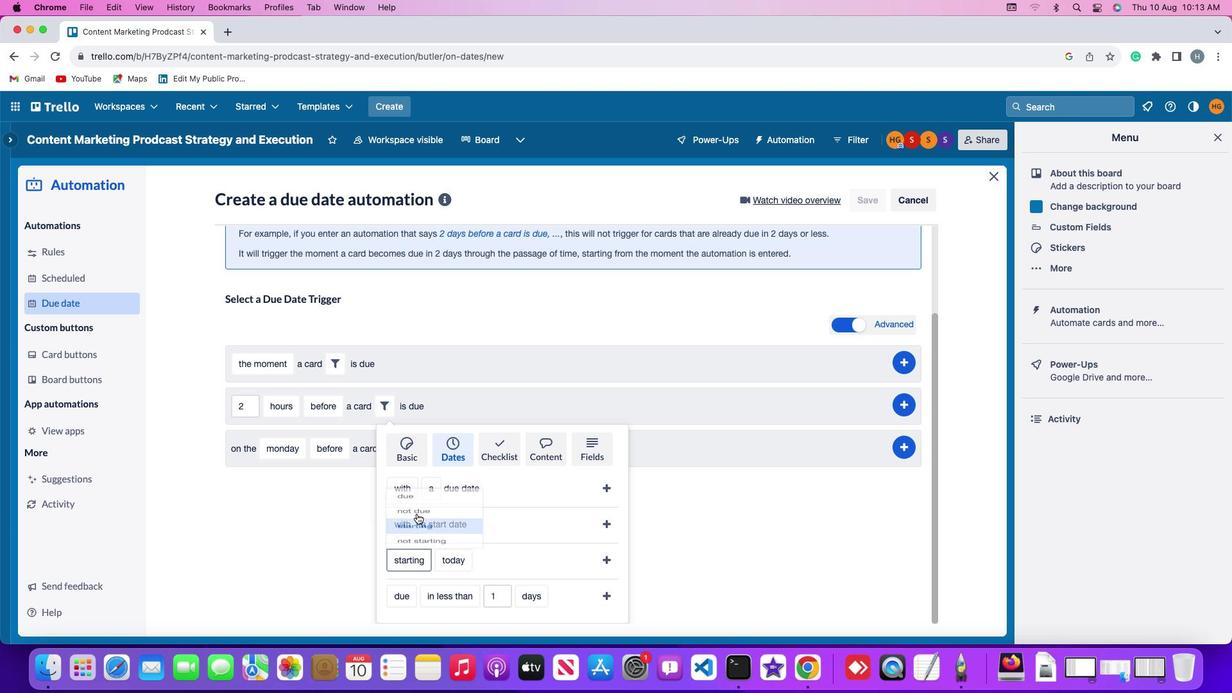 
Action: Mouse moved to (453, 562)
Screenshot: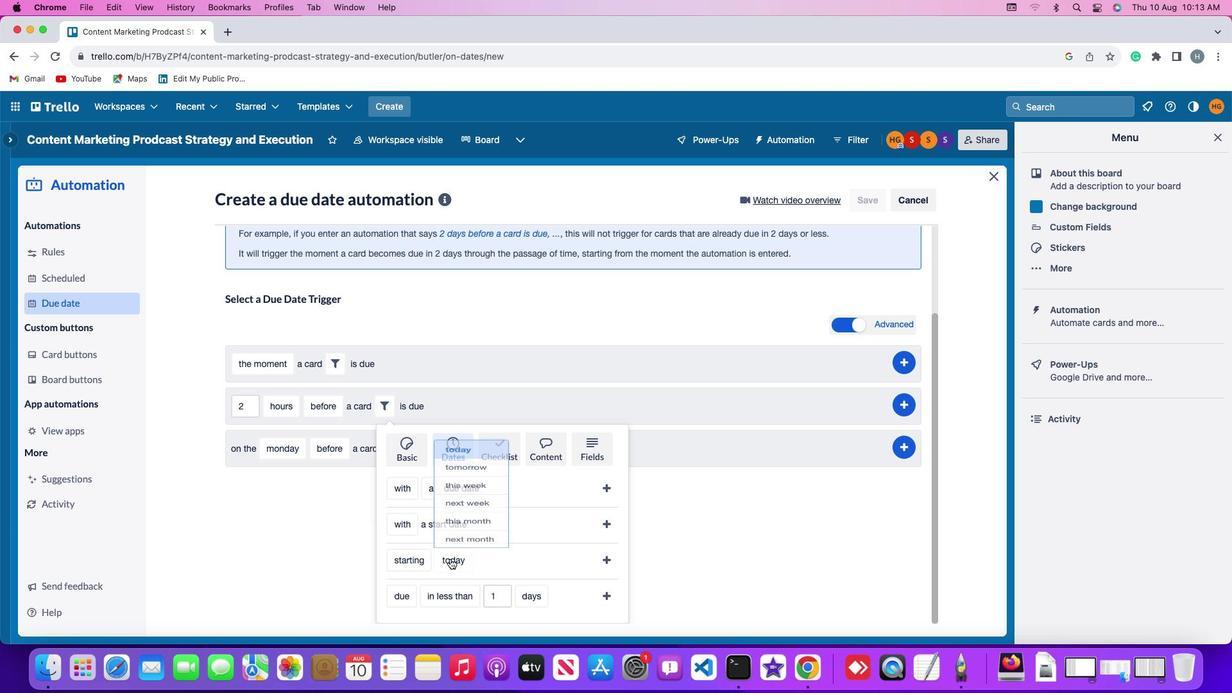 
Action: Mouse pressed left at (453, 562)
Screenshot: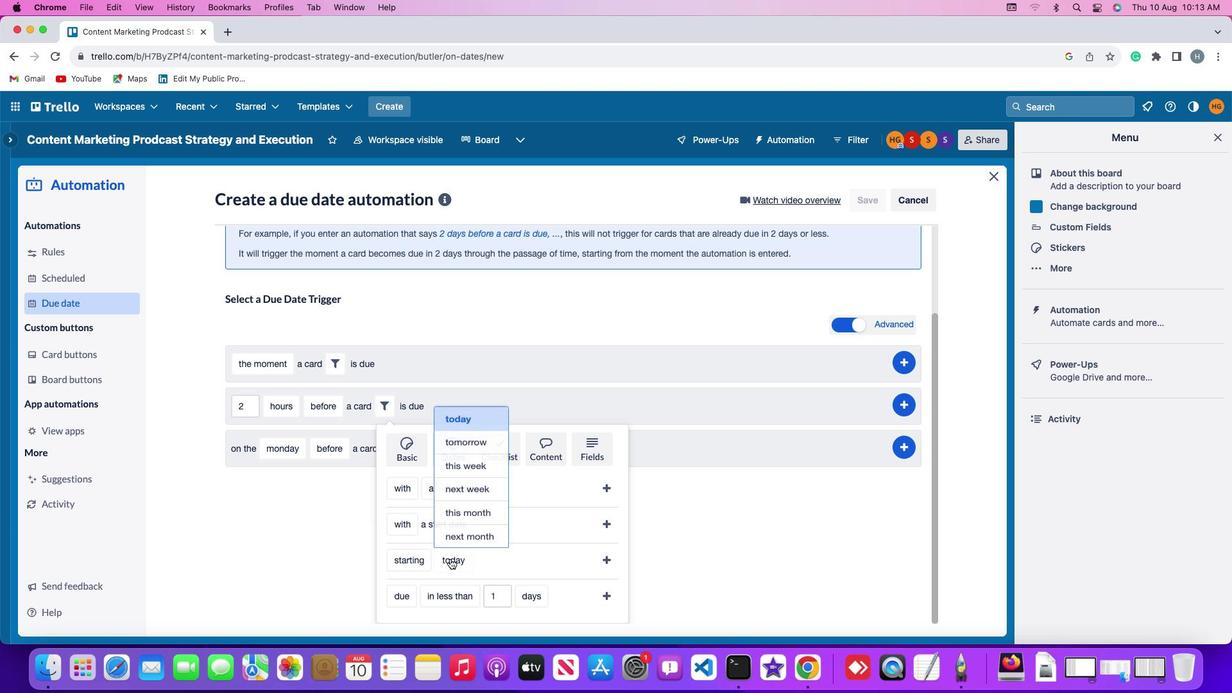 
Action: Mouse moved to (476, 437)
Screenshot: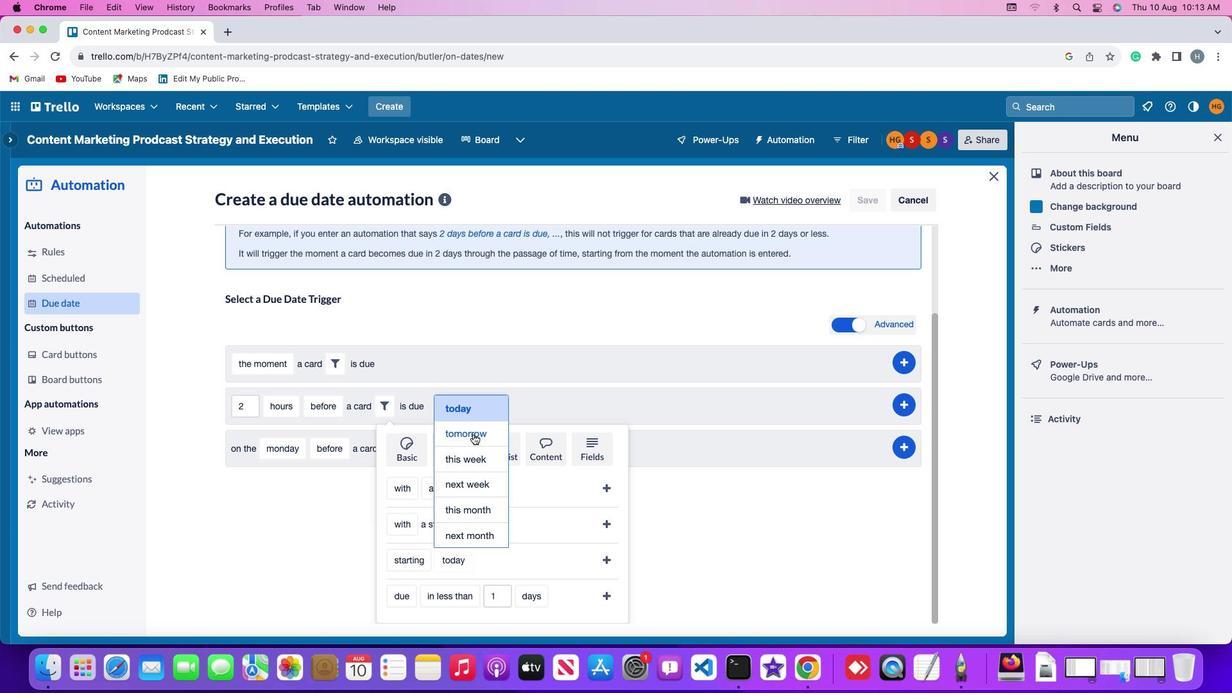 
Action: Mouse pressed left at (476, 437)
Screenshot: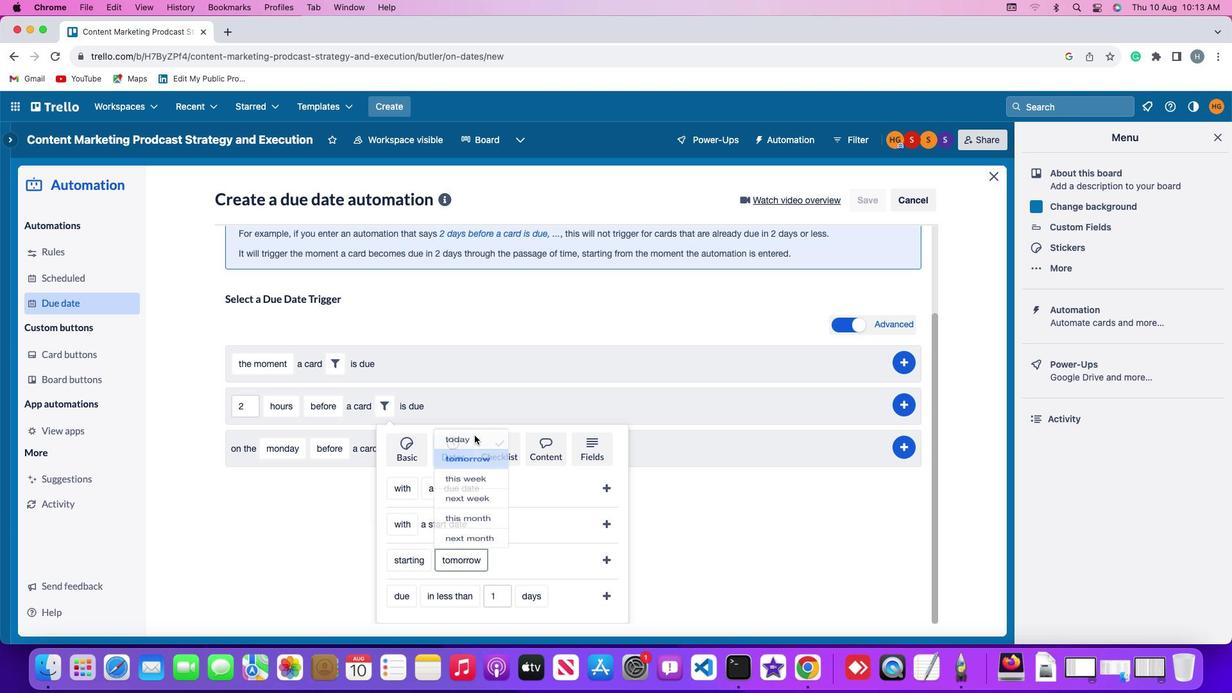 
Action: Mouse moved to (619, 560)
Screenshot: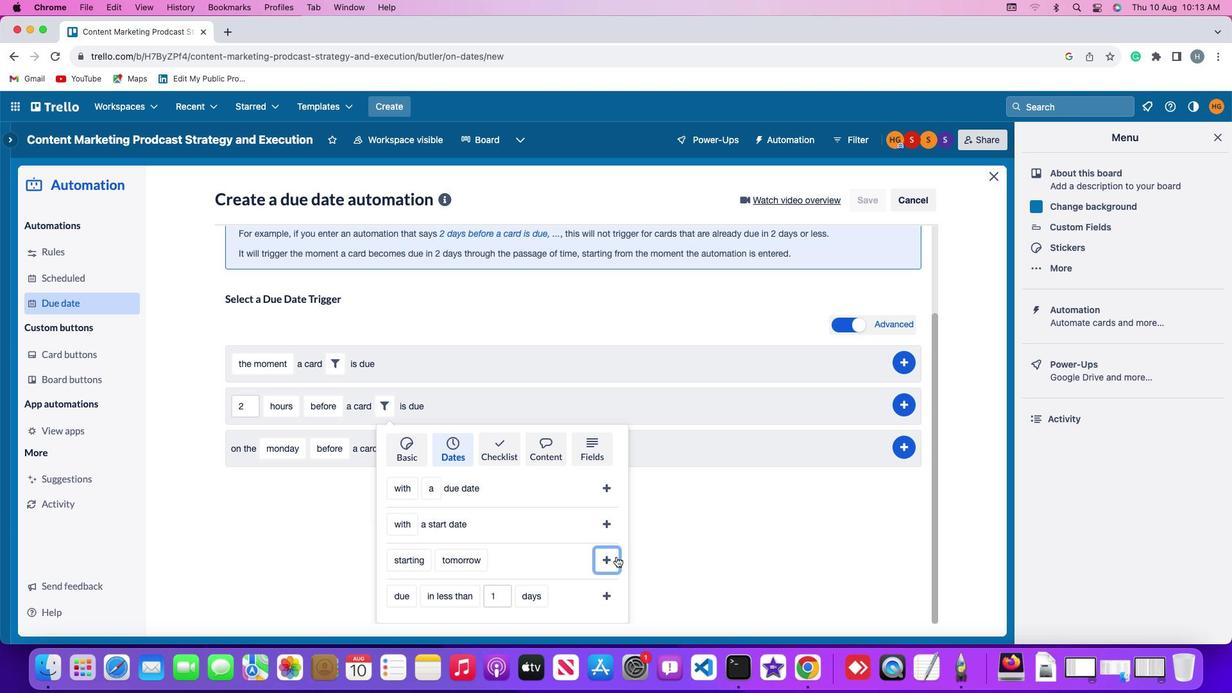 
Action: Mouse pressed left at (619, 560)
Screenshot: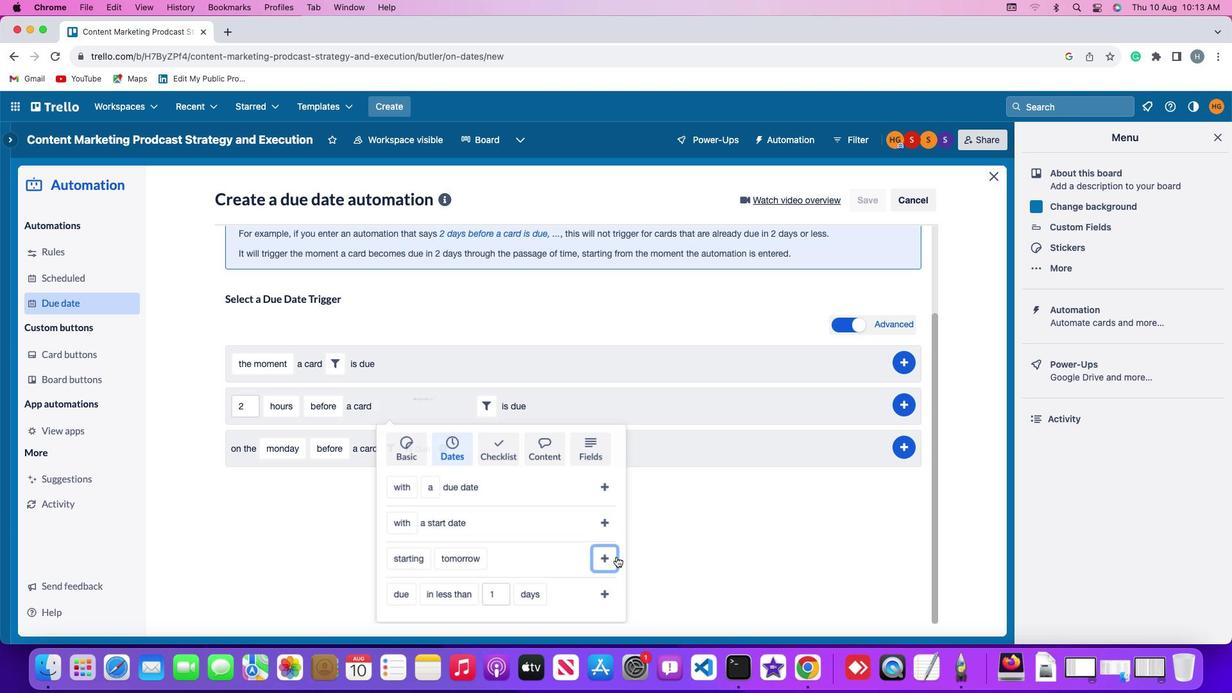 
Action: Mouse moved to (913, 517)
Screenshot: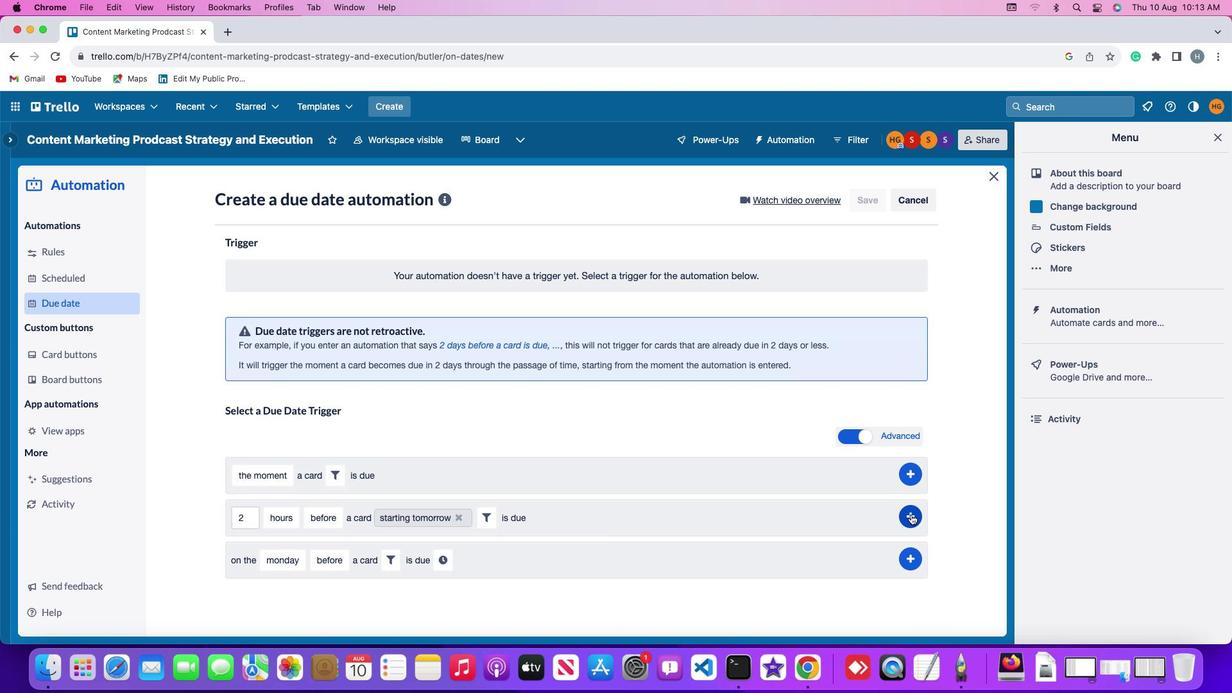 
Action: Mouse pressed left at (913, 517)
Screenshot: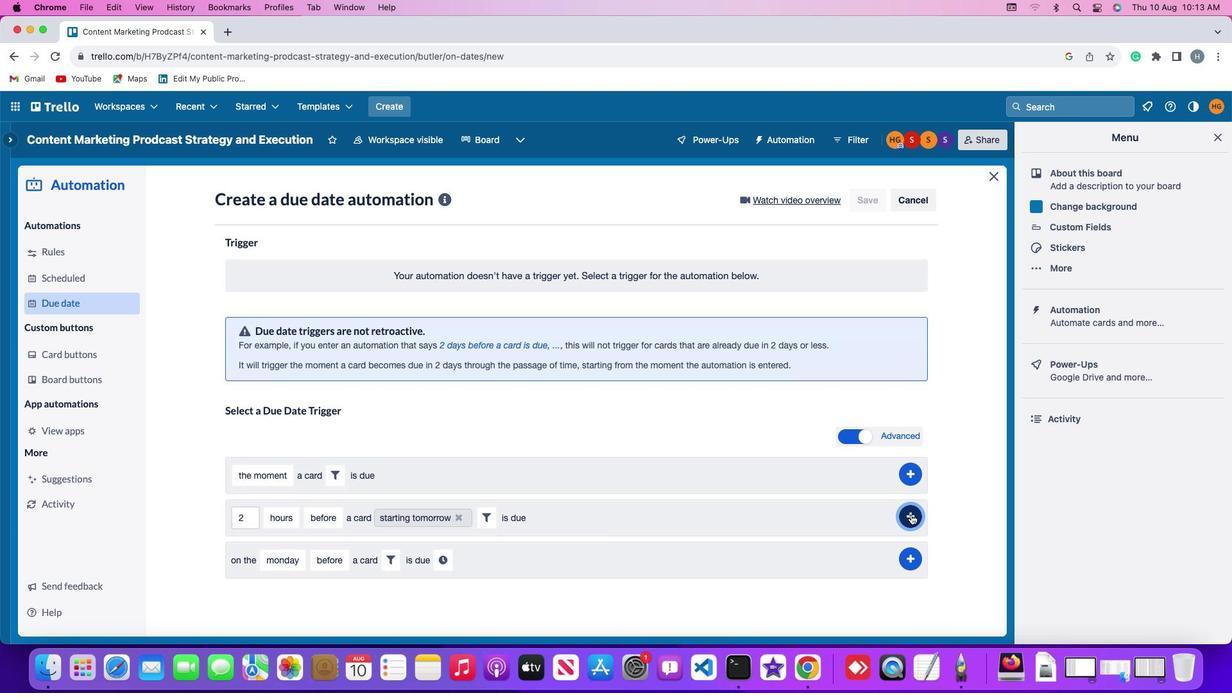 
Action: Mouse moved to (981, 416)
Screenshot: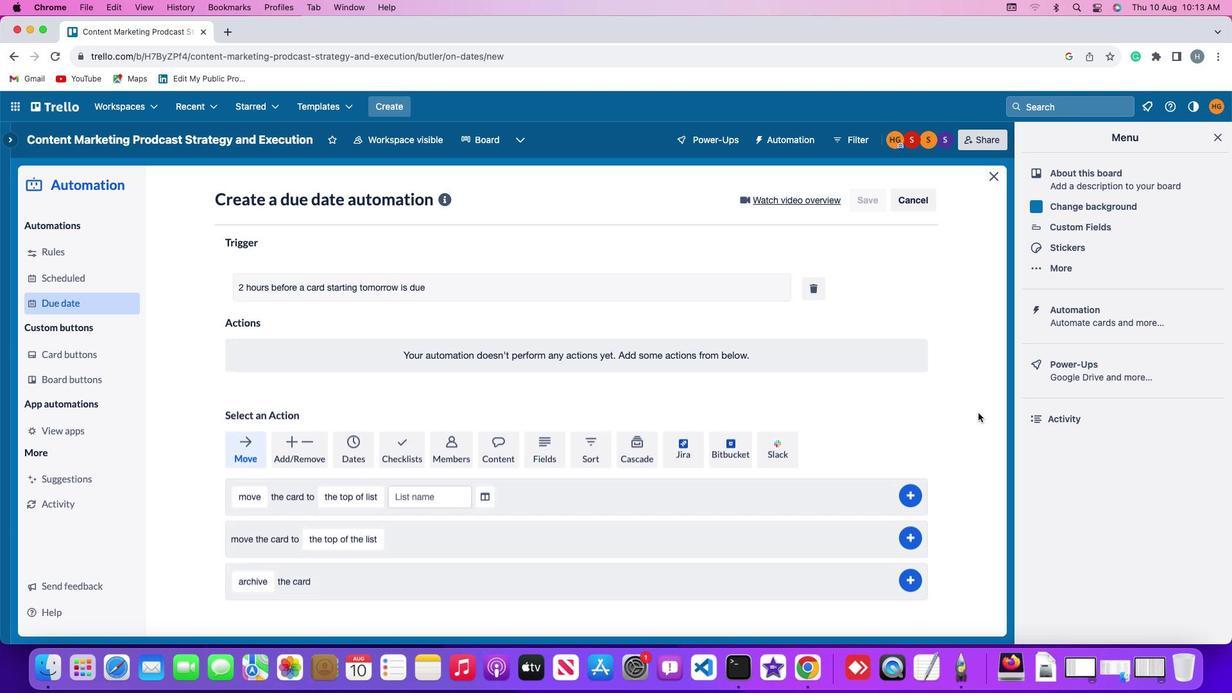 
